 Task: Find connections with filter location El Triunfo with filter topic #automotivewith filter profile language Spanish with filter current company Ten Lifestyle Group with filter school Assam Jobs with filter industry Nursing Homes and Residential Care Facilities with filter service category Executive Coaching with filter keywords title Beautician
Action: Mouse moved to (510, 62)
Screenshot: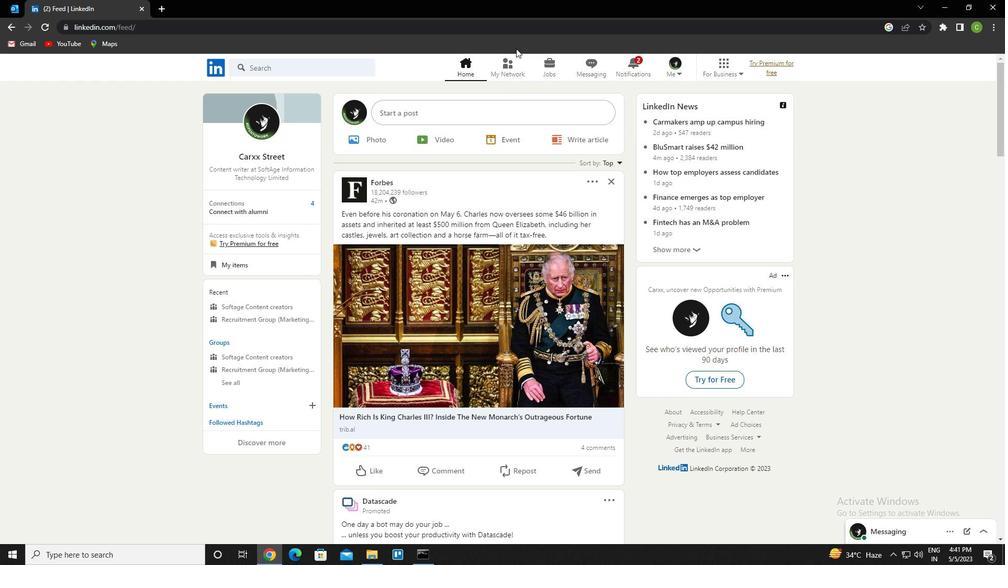 
Action: Mouse pressed left at (510, 62)
Screenshot: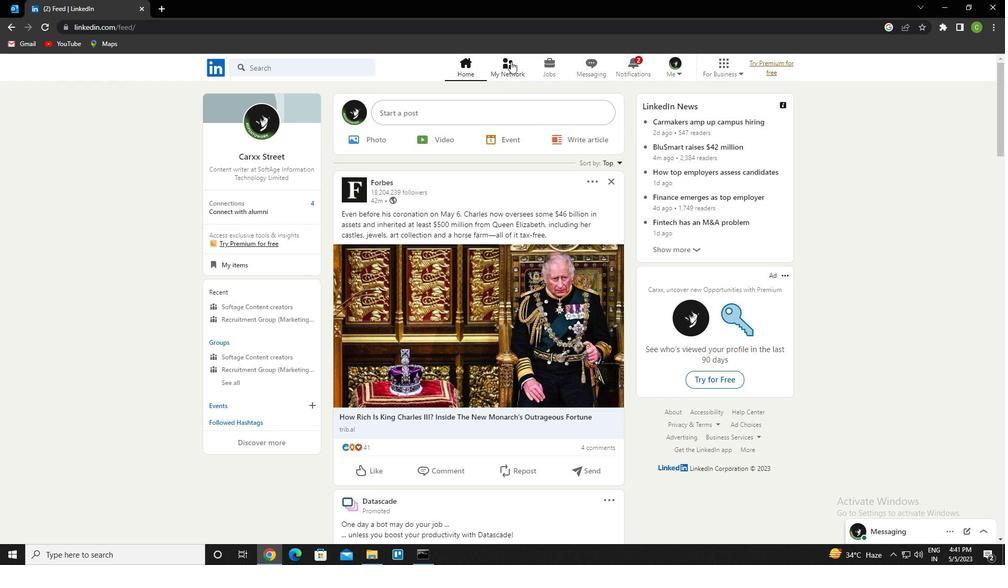 
Action: Mouse moved to (313, 122)
Screenshot: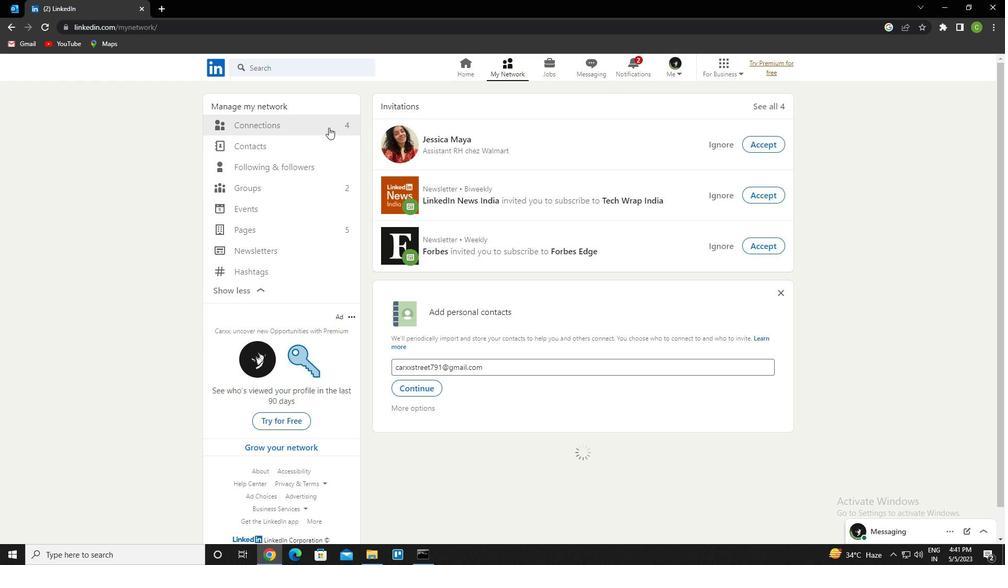 
Action: Mouse pressed left at (313, 122)
Screenshot: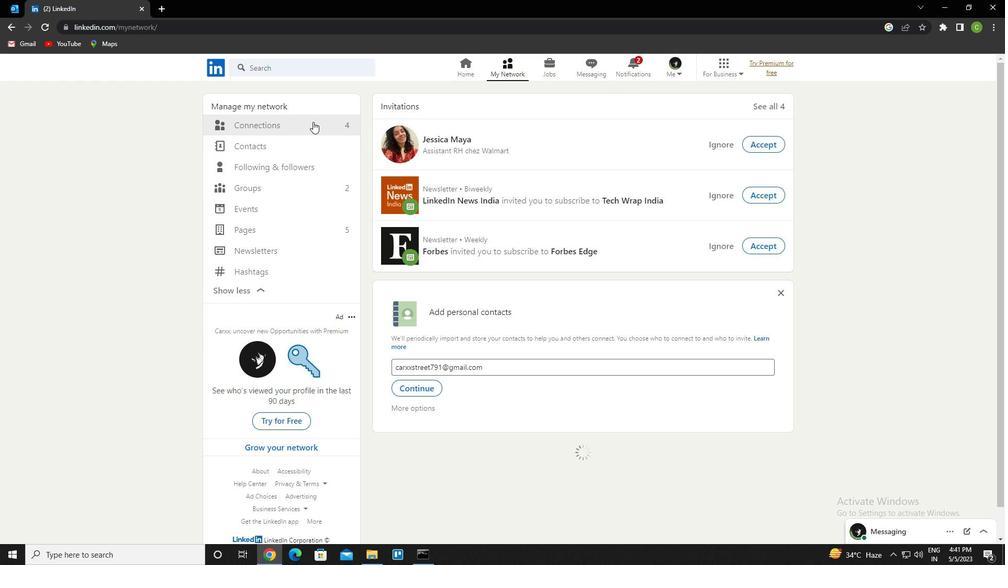 
Action: Mouse moved to (582, 126)
Screenshot: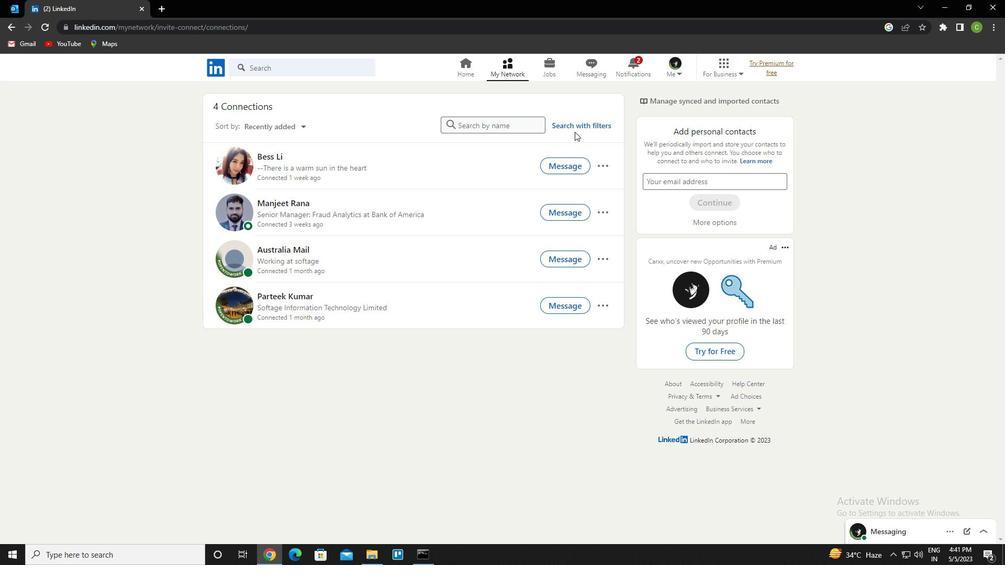 
Action: Mouse pressed left at (582, 126)
Screenshot: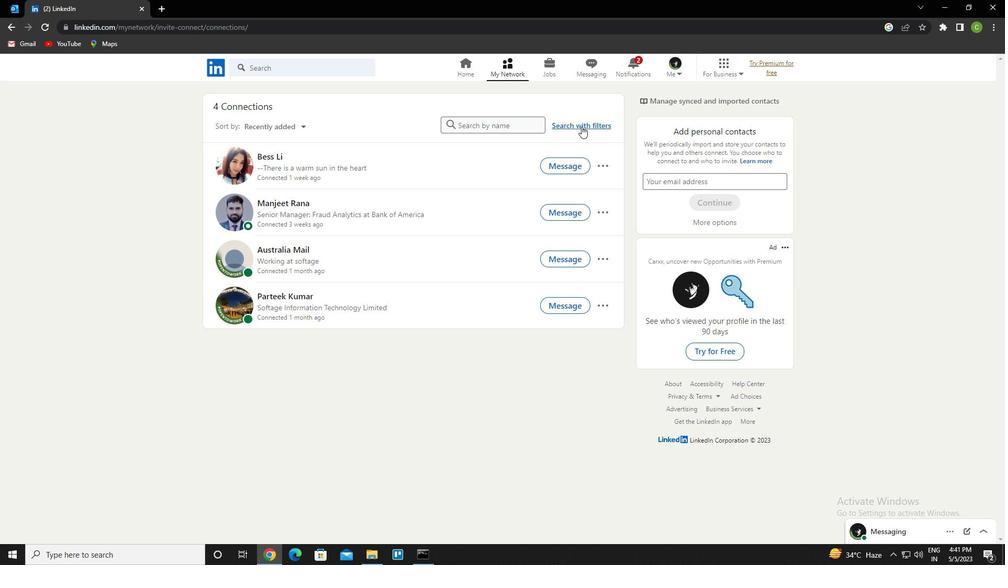 
Action: Mouse moved to (546, 94)
Screenshot: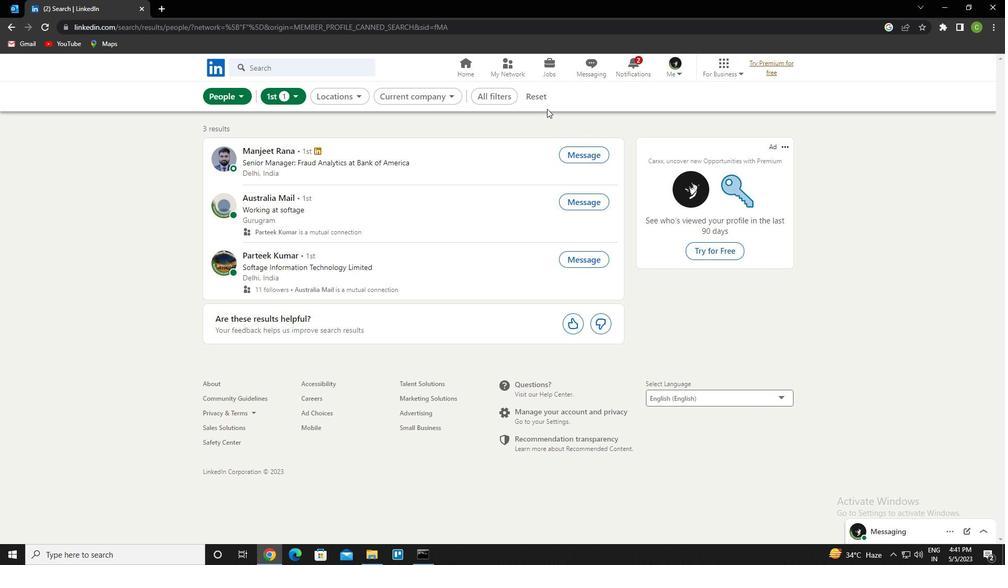 
Action: Mouse pressed left at (546, 94)
Screenshot: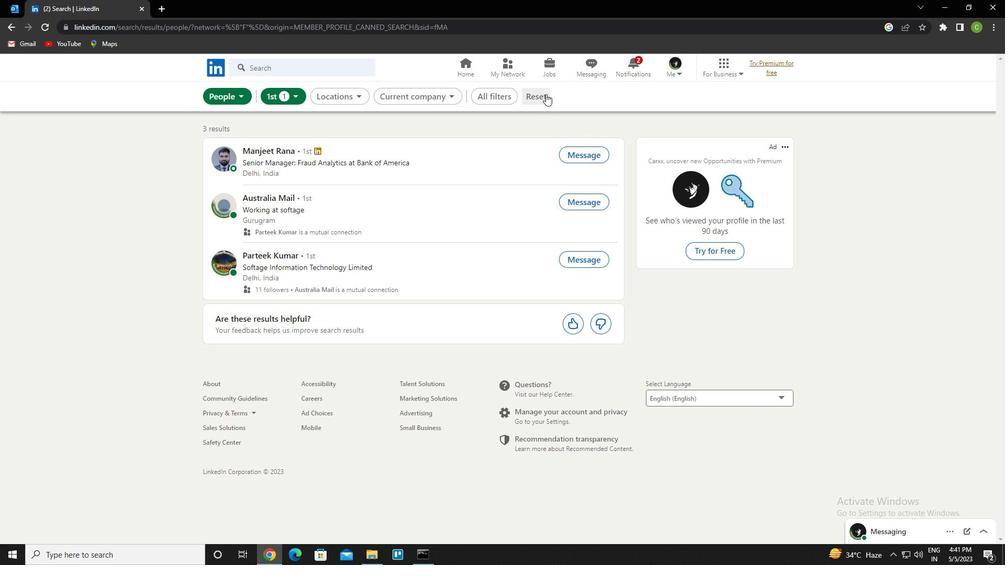 
Action: Mouse moved to (518, 99)
Screenshot: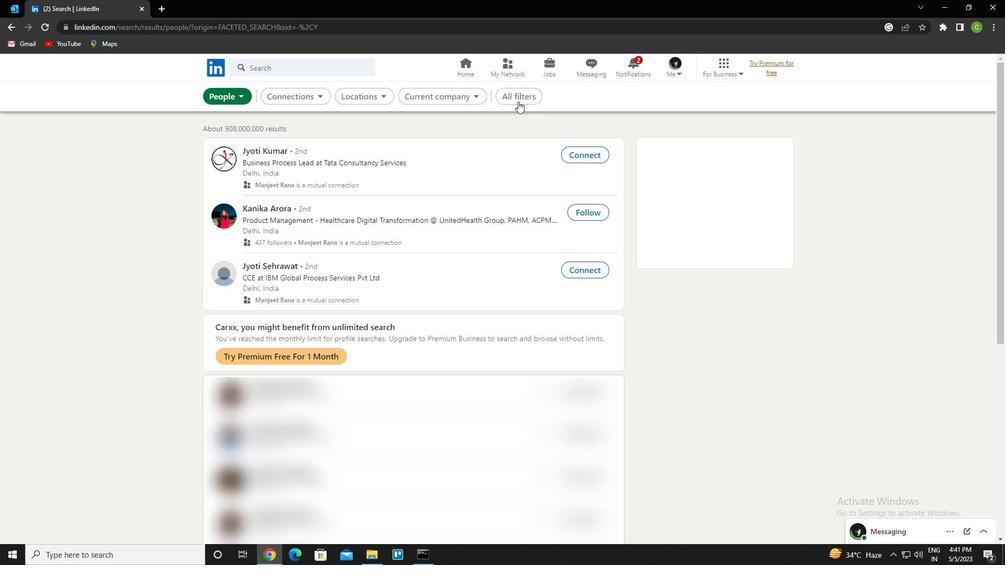 
Action: Mouse pressed left at (518, 99)
Screenshot: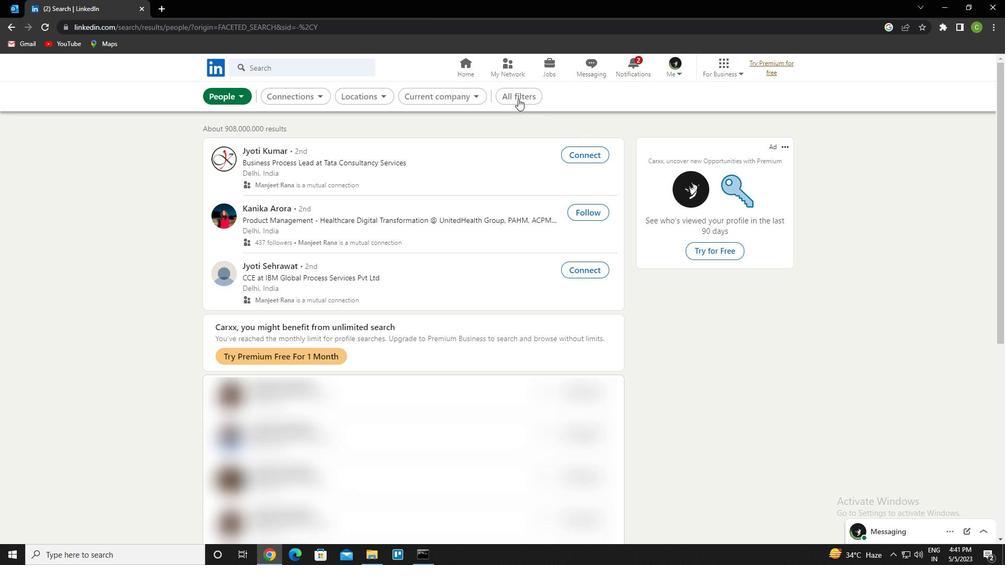 
Action: Mouse moved to (903, 305)
Screenshot: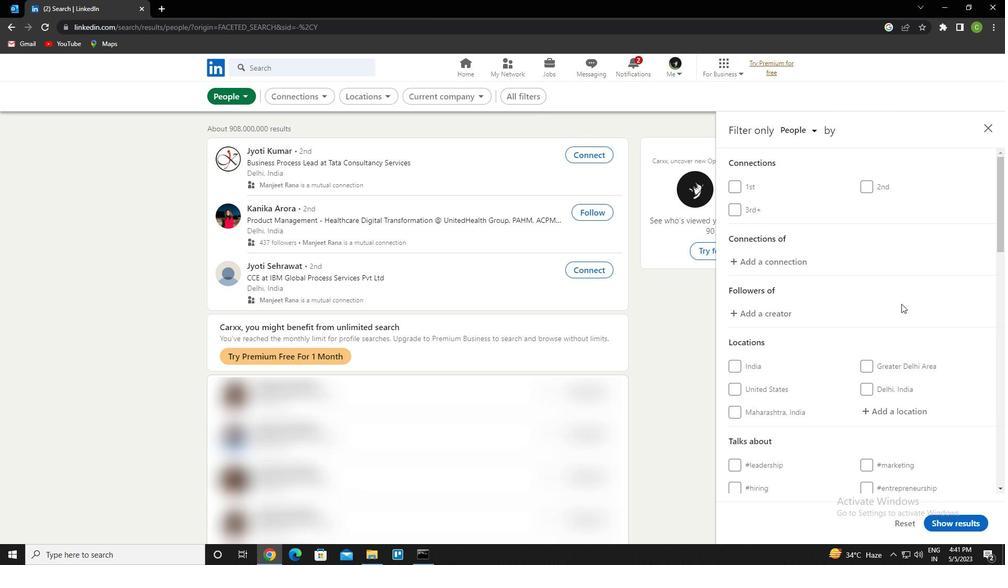 
Action: Mouse scrolled (903, 304) with delta (0, 0)
Screenshot: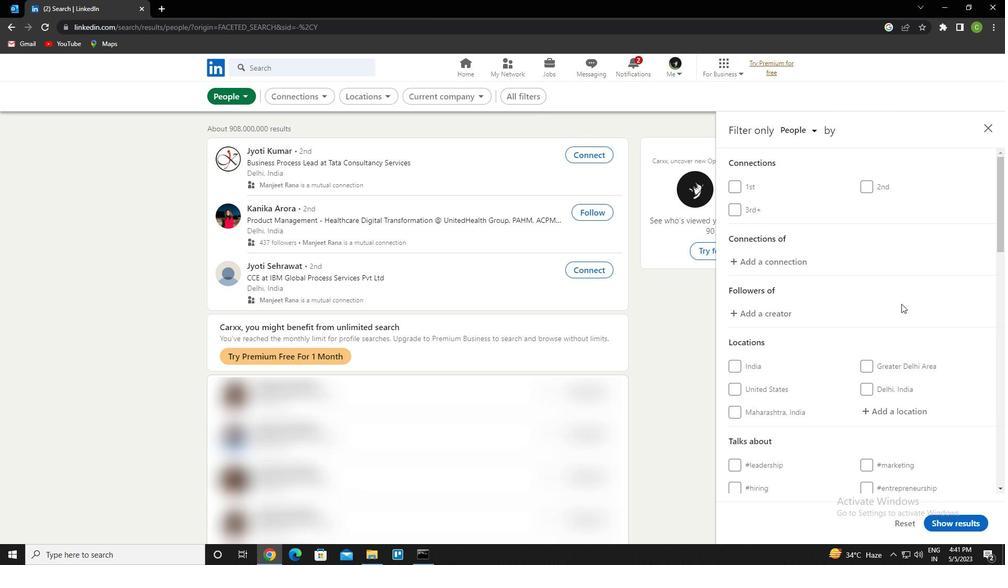 
Action: Mouse moved to (903, 305)
Screenshot: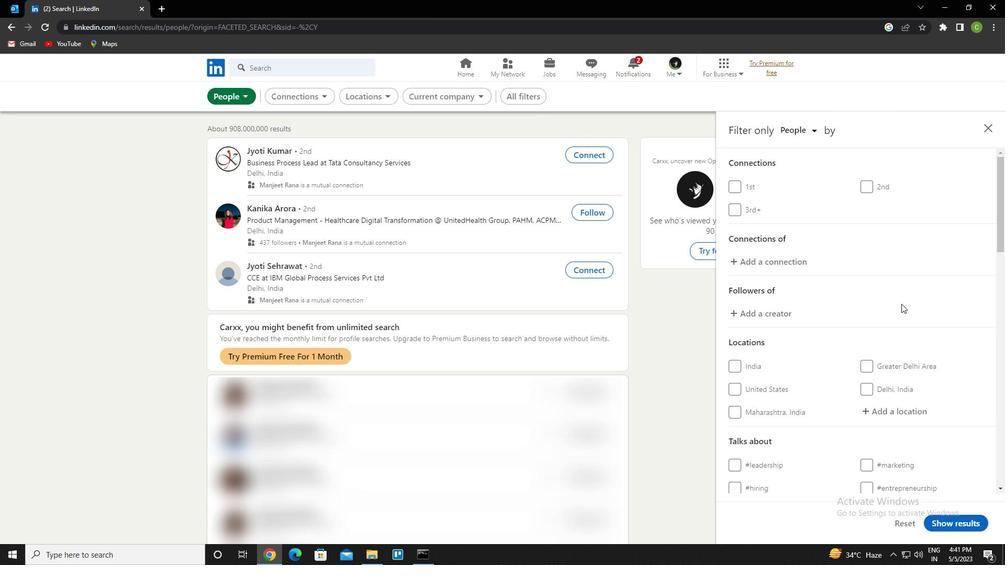 
Action: Mouse scrolled (903, 304) with delta (0, 0)
Screenshot: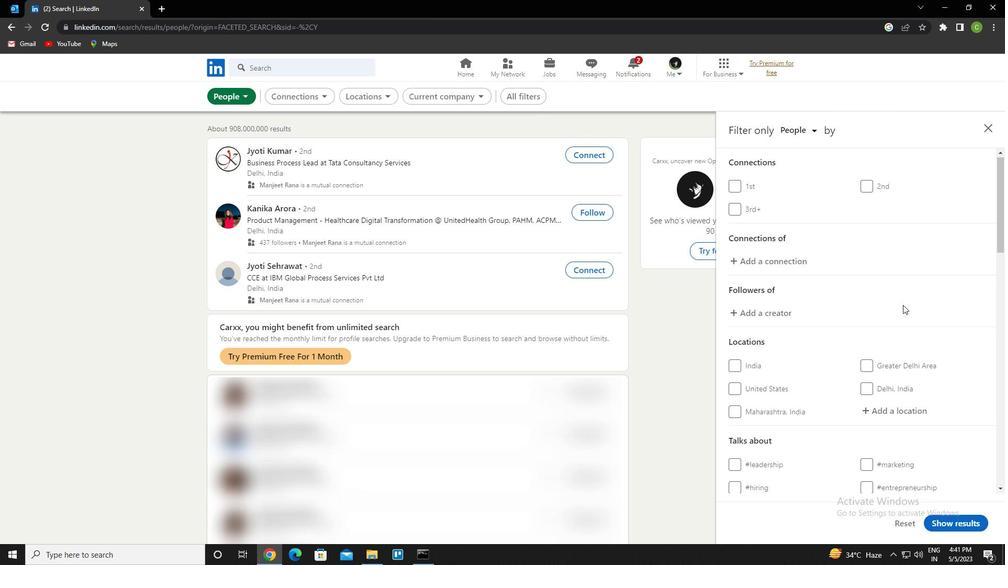 
Action: Mouse moved to (899, 305)
Screenshot: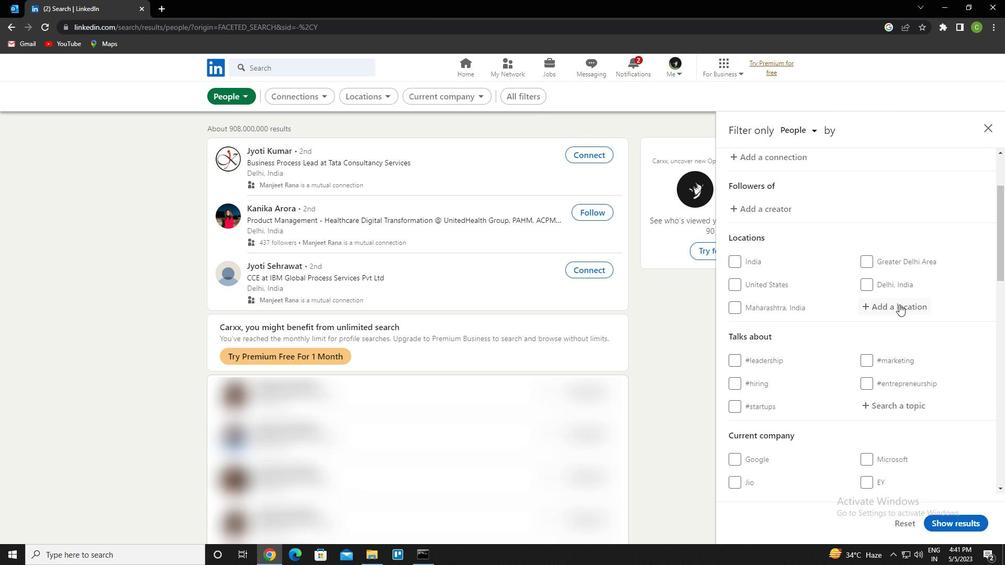 
Action: Mouse pressed left at (899, 305)
Screenshot: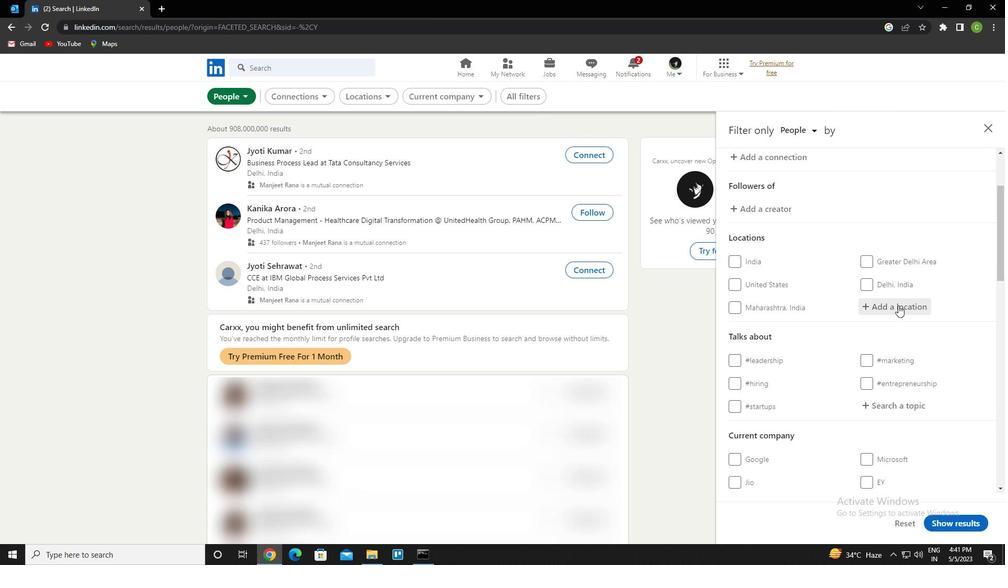 
Action: Key pressed <Key.caps_lock>e<Key.caps_lock>l<Key.space><Key.caps_lock>t<Key.caps_lock>riunfo<Key.down><Key.enter>
Screenshot: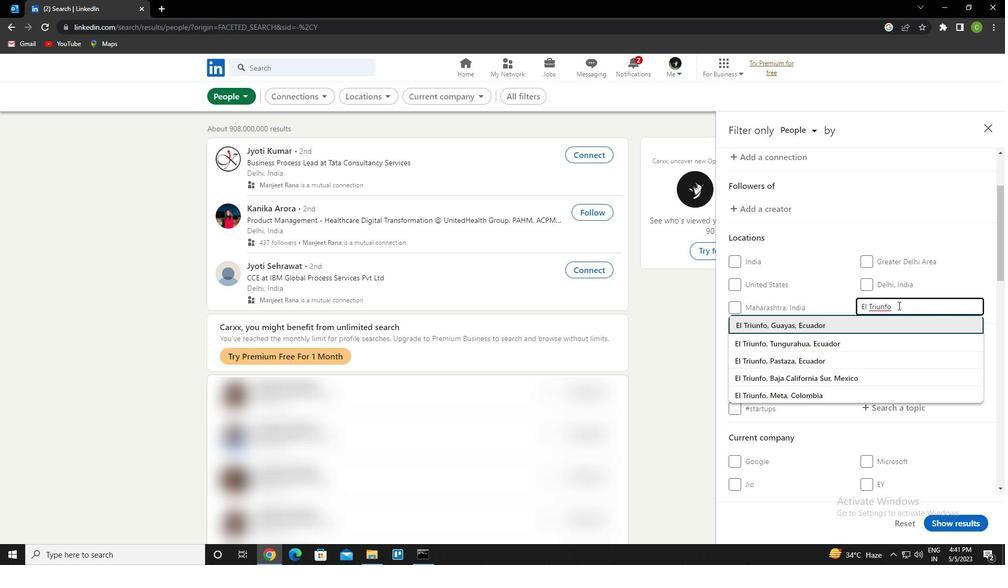 
Action: Mouse scrolled (899, 305) with delta (0, 0)
Screenshot: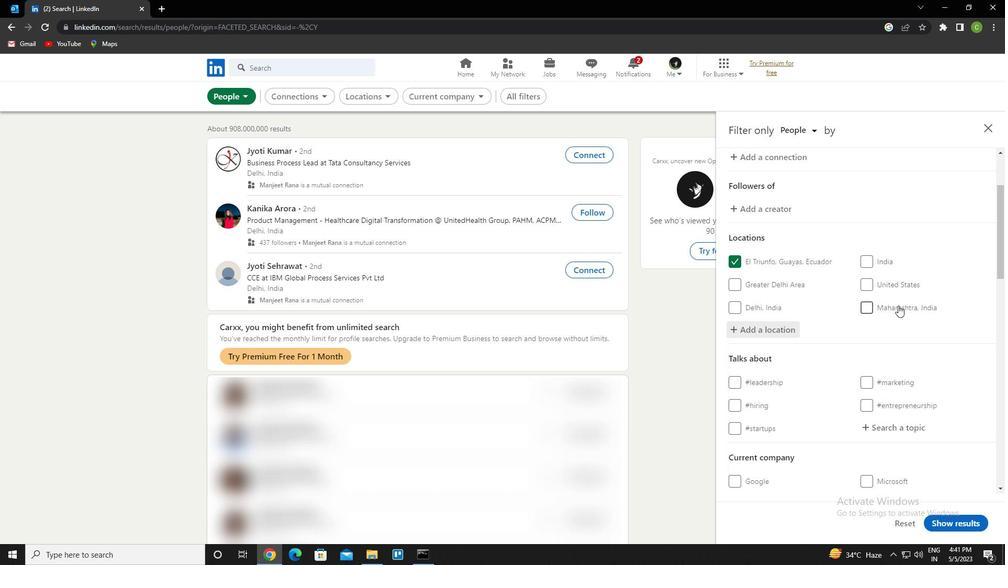 
Action: Mouse moved to (899, 373)
Screenshot: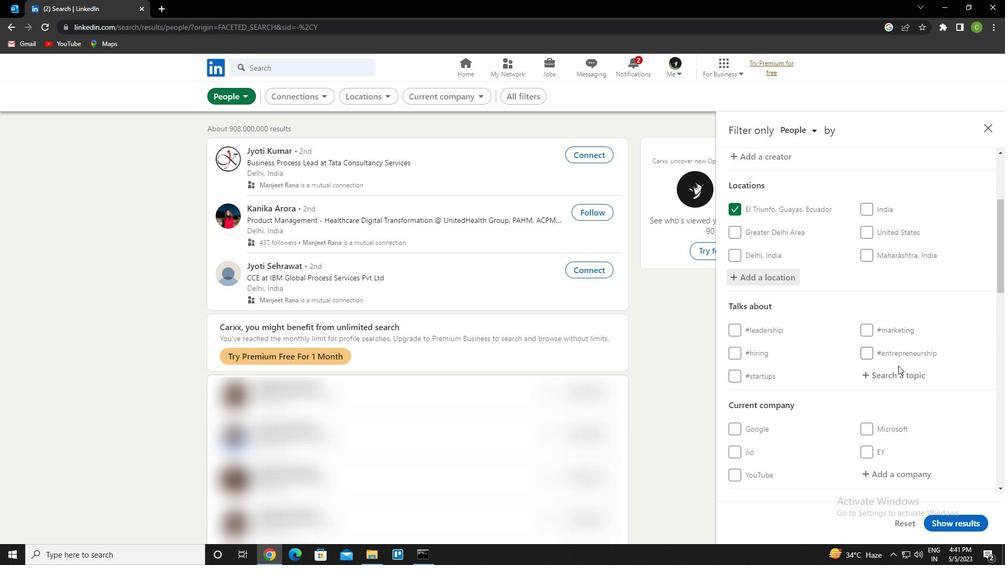
Action: Mouse pressed left at (899, 373)
Screenshot: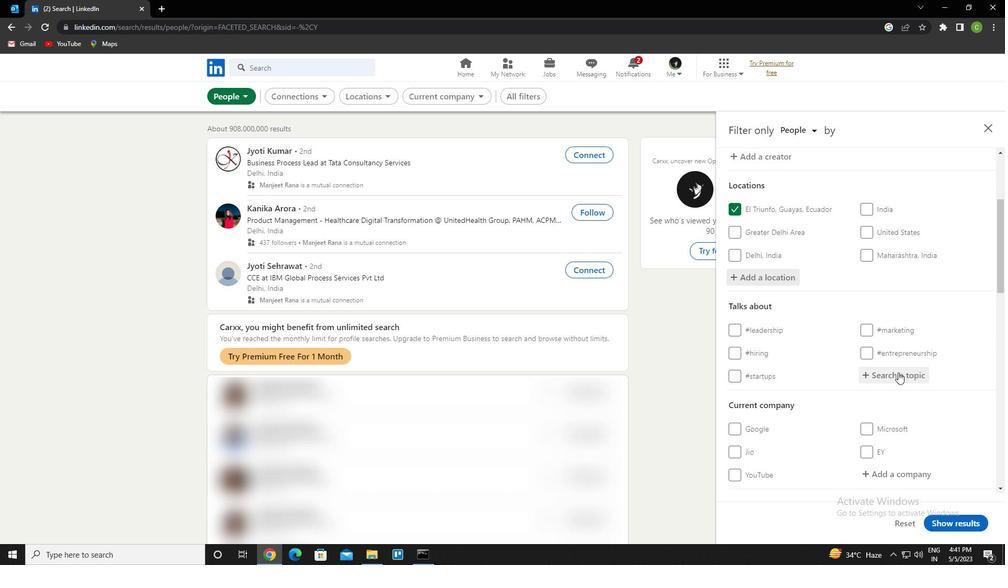 
Action: Key pressed automative<Key.down><Key.enter>
Screenshot: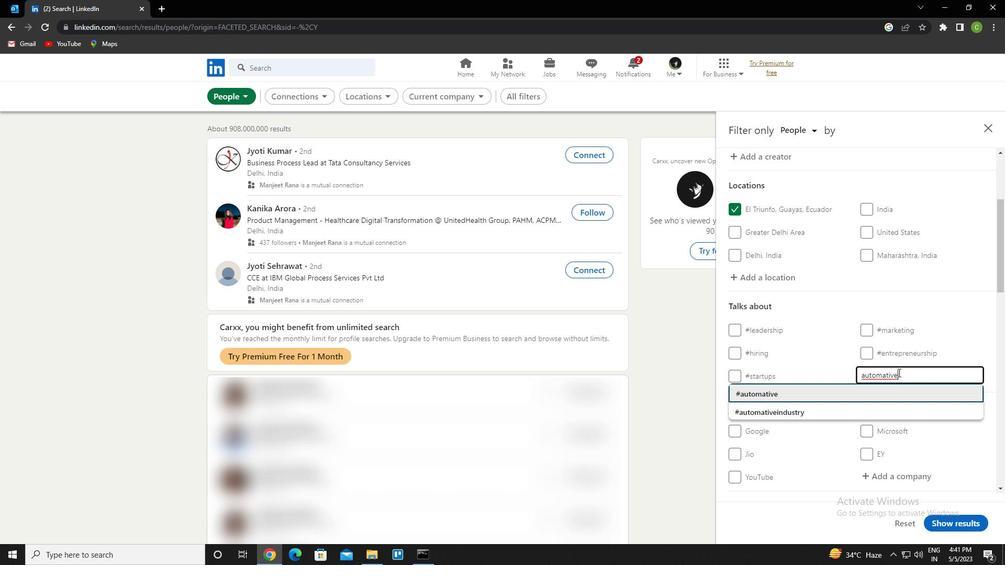 
Action: Mouse scrolled (899, 372) with delta (0, 0)
Screenshot: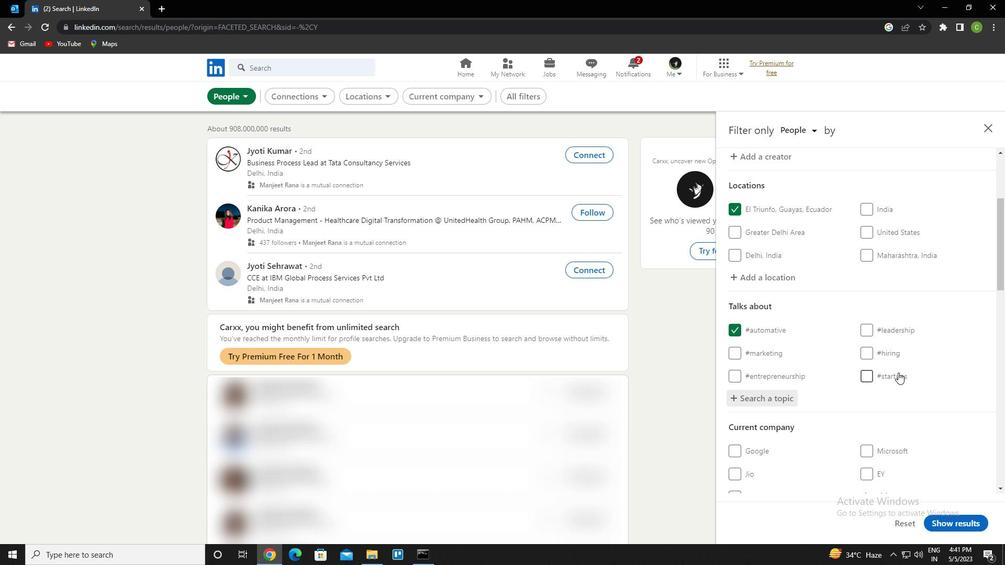 
Action: Mouse scrolled (899, 372) with delta (0, 0)
Screenshot: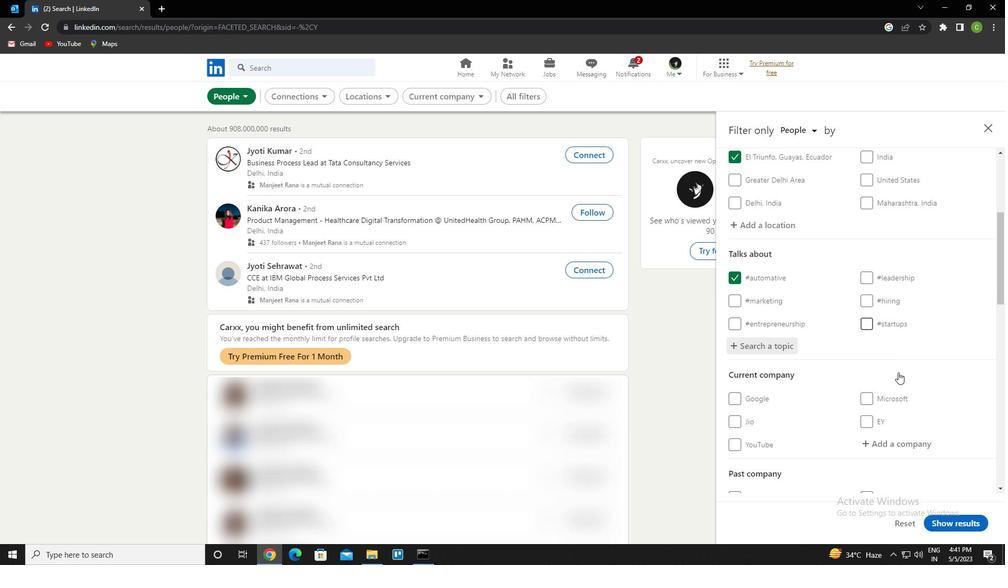 
Action: Mouse scrolled (899, 372) with delta (0, 0)
Screenshot: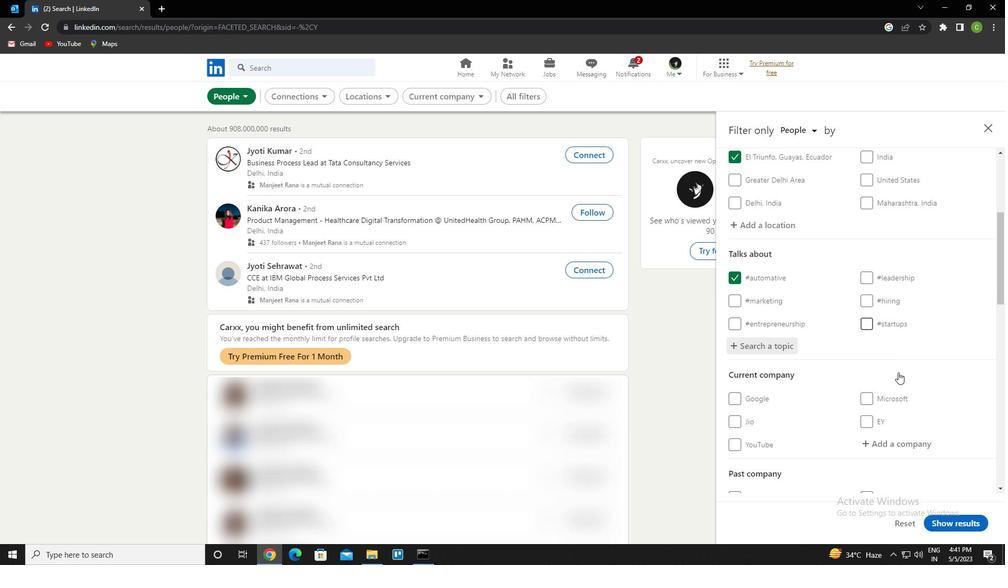 
Action: Mouse scrolled (899, 372) with delta (0, 0)
Screenshot: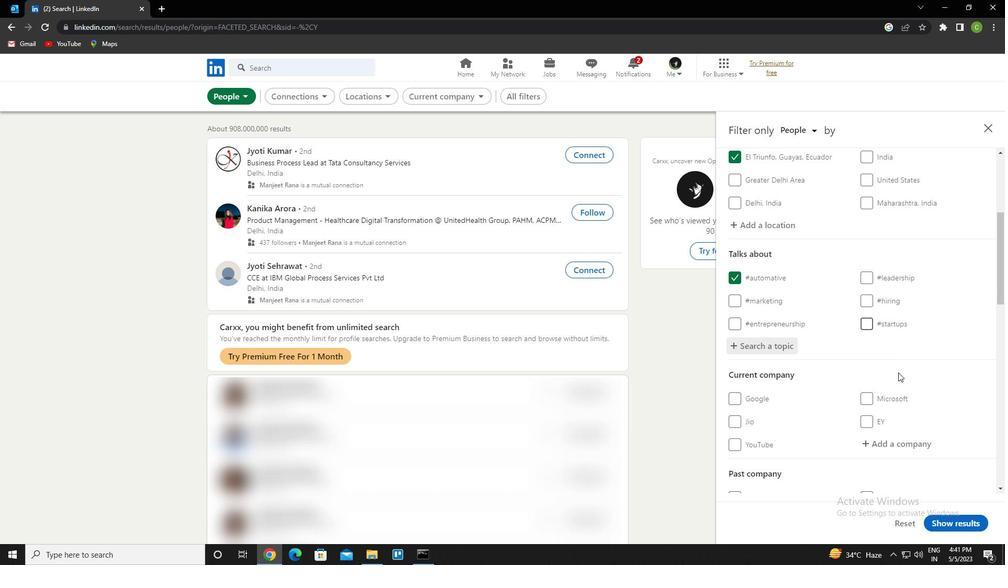 
Action: Mouse scrolled (899, 372) with delta (0, 0)
Screenshot: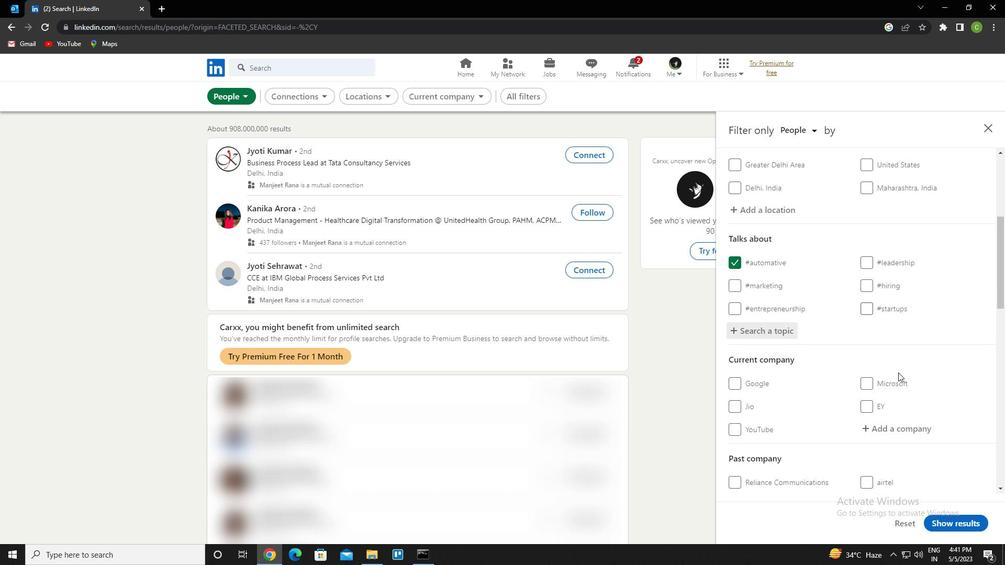 
Action: Mouse scrolled (899, 372) with delta (0, 0)
Screenshot: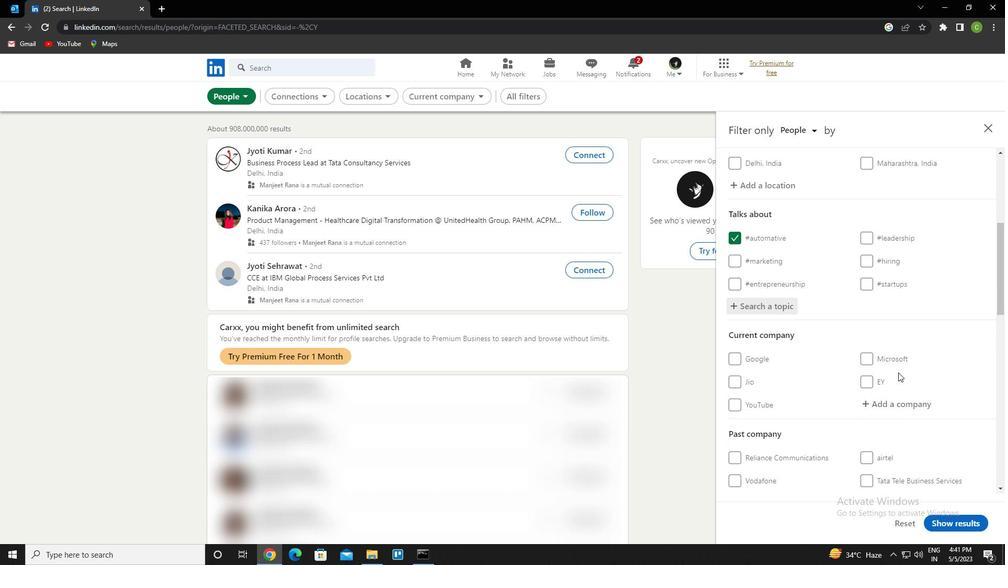 
Action: Mouse moved to (888, 377)
Screenshot: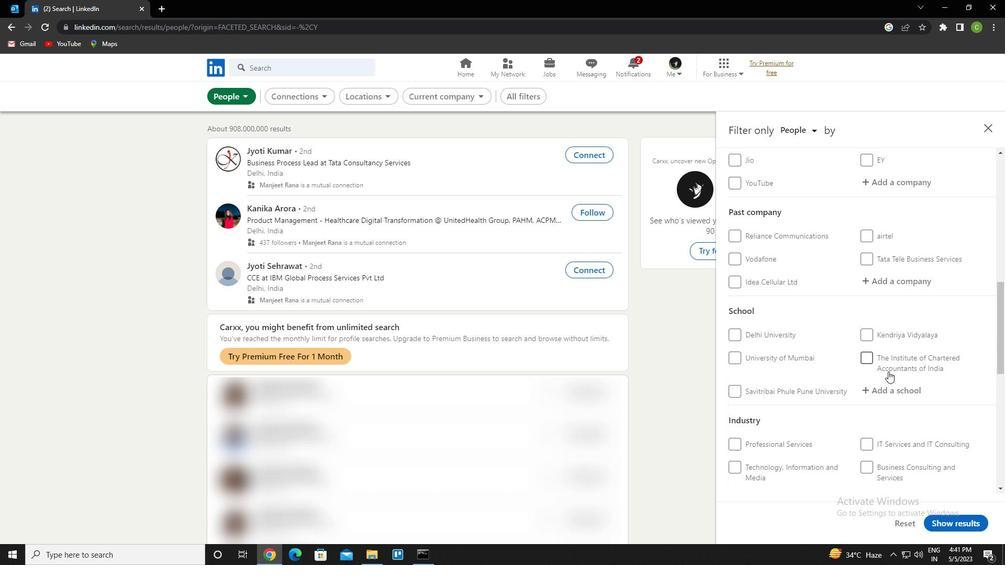 
Action: Mouse scrolled (888, 376) with delta (0, 0)
Screenshot: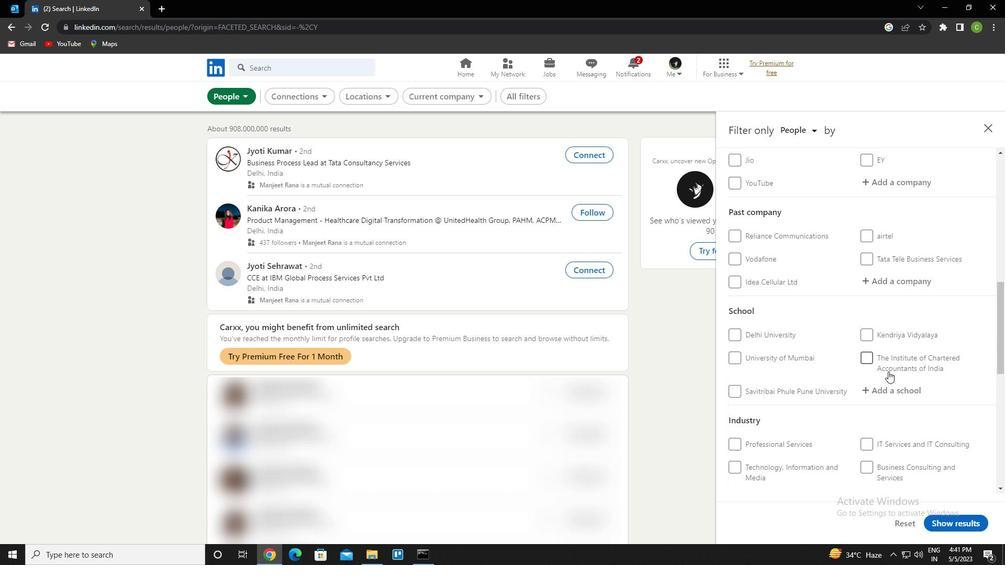 
Action: Mouse scrolled (888, 376) with delta (0, 0)
Screenshot: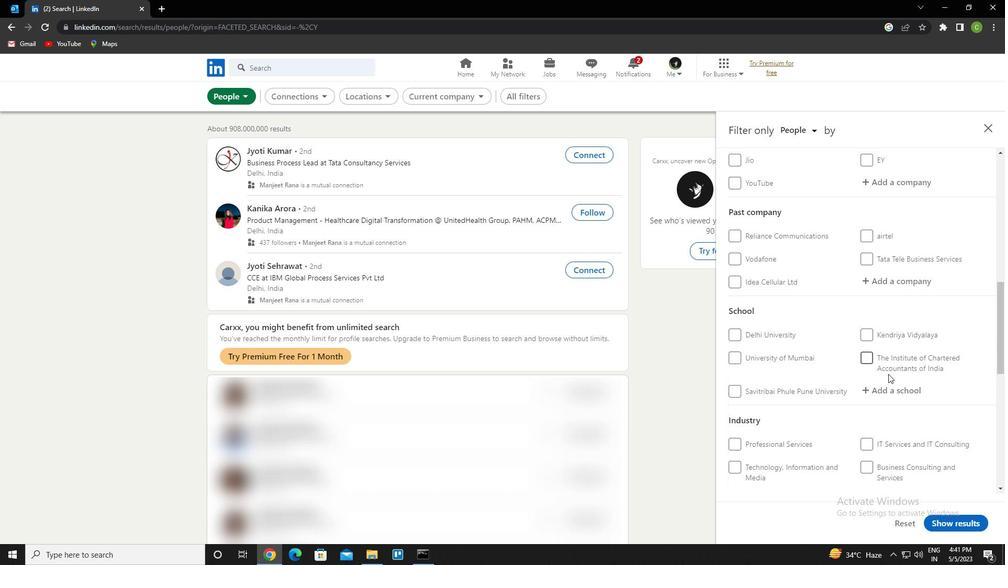 
Action: Mouse scrolled (888, 376) with delta (0, 0)
Screenshot: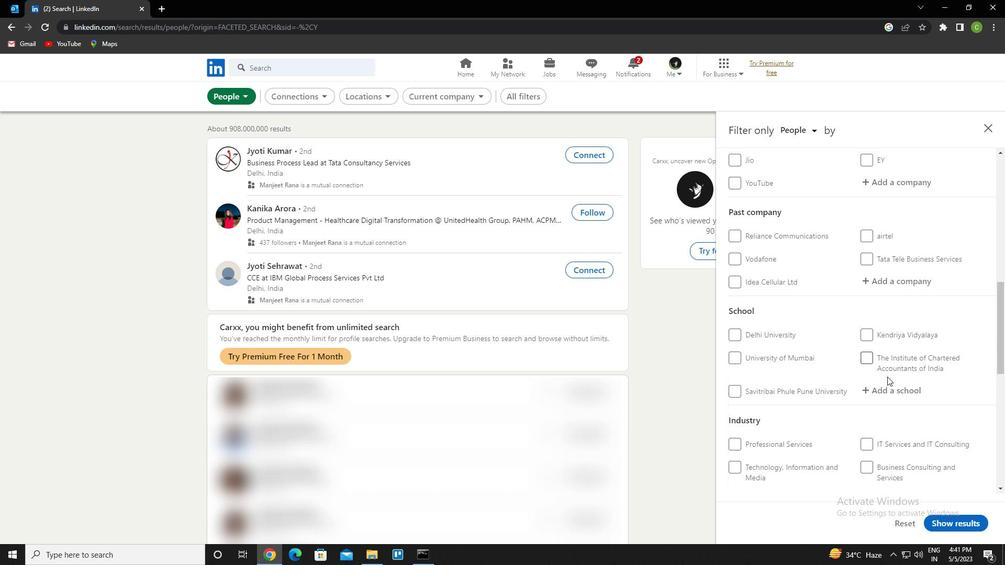 
Action: Mouse scrolled (888, 376) with delta (0, 0)
Screenshot: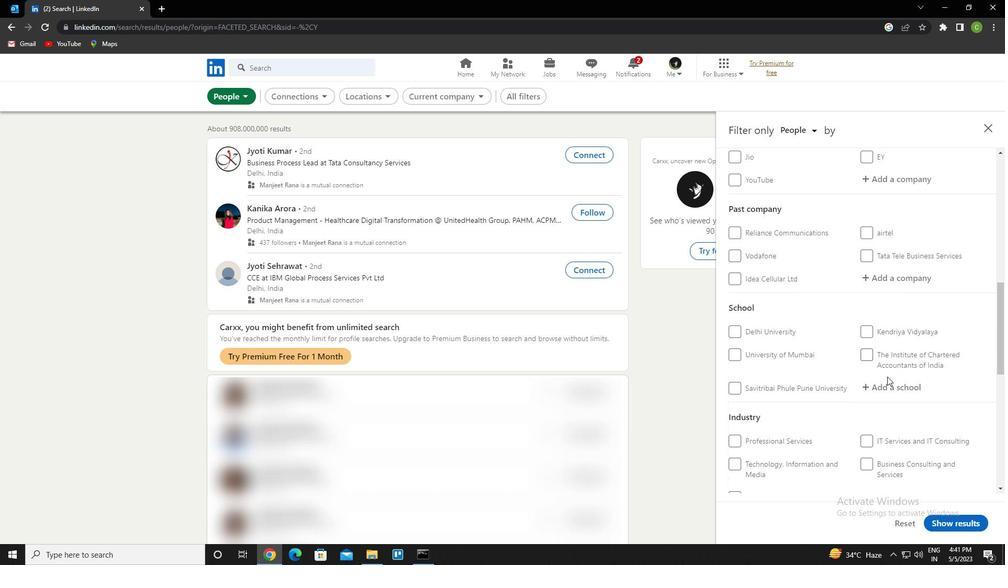 
Action: Mouse moved to (738, 370)
Screenshot: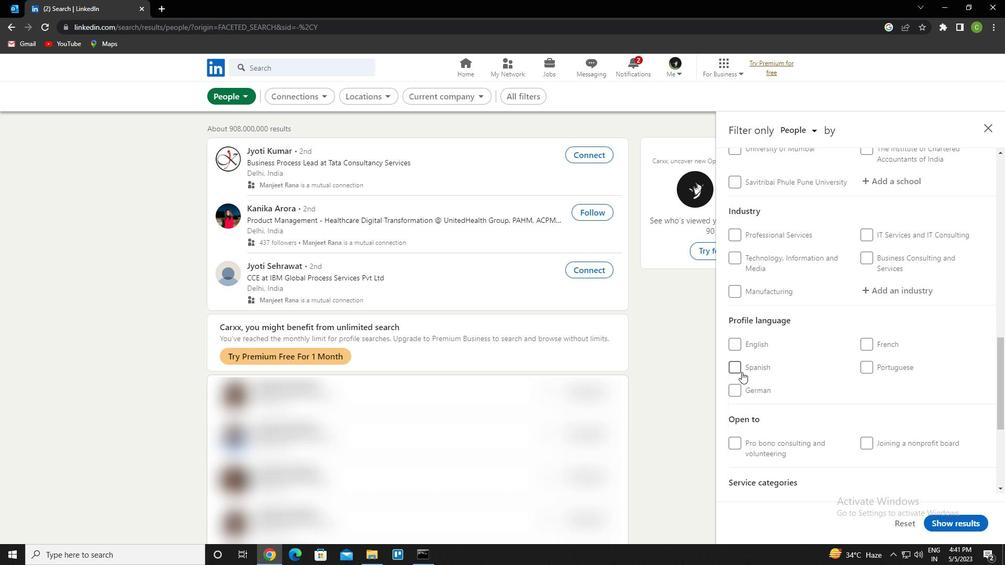 
Action: Mouse pressed left at (738, 370)
Screenshot: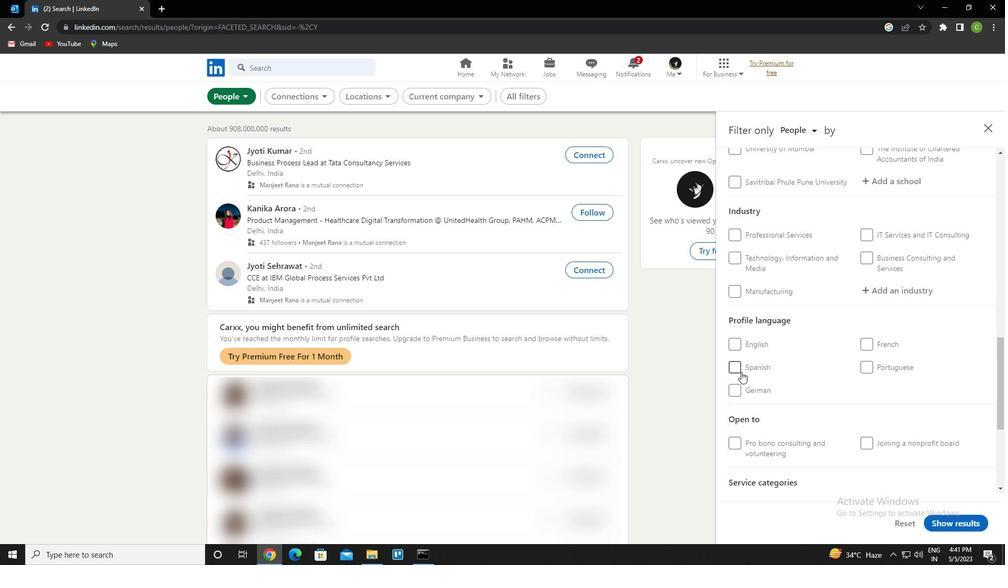 
Action: Mouse moved to (814, 356)
Screenshot: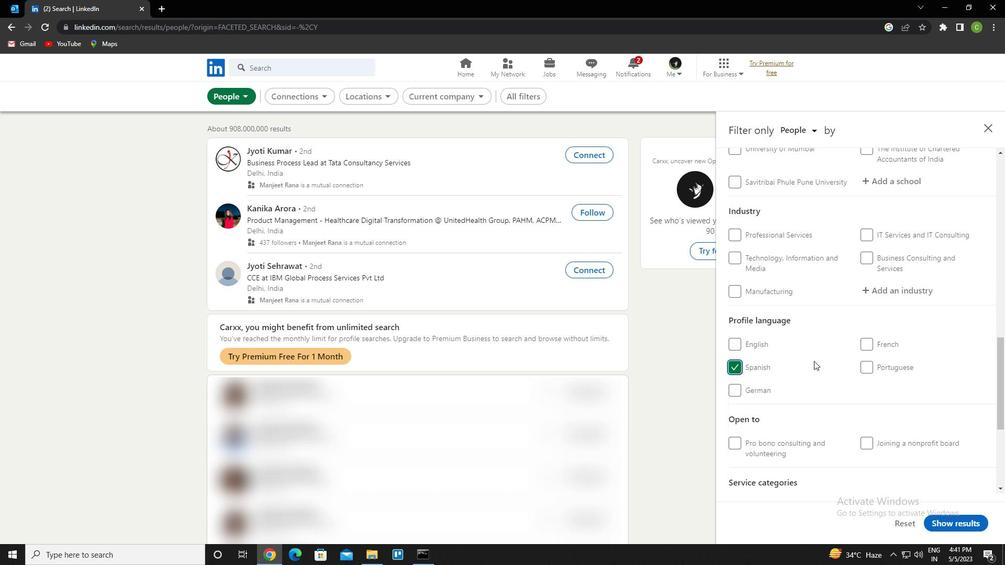 
Action: Mouse scrolled (814, 357) with delta (0, 0)
Screenshot: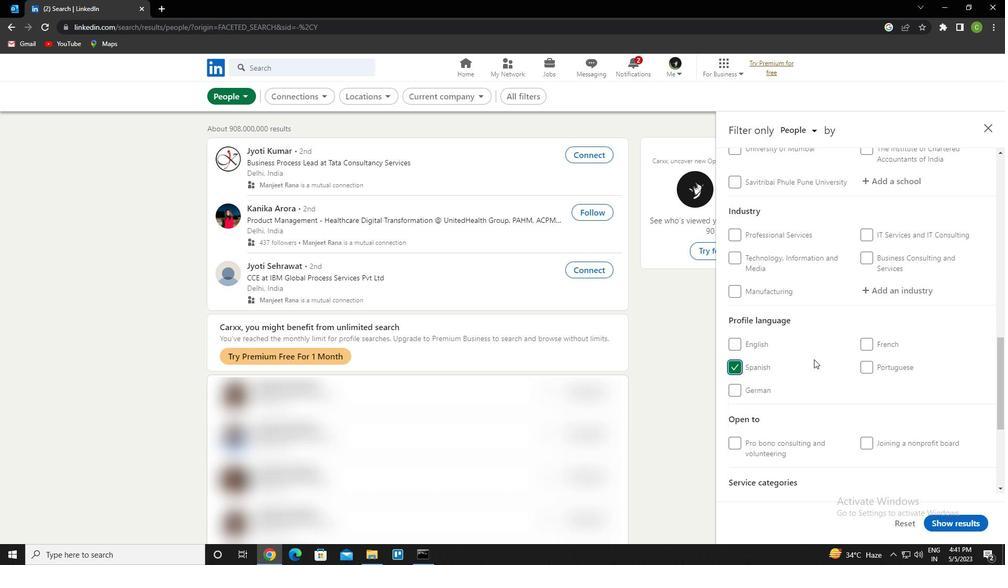 
Action: Mouse scrolled (814, 357) with delta (0, 0)
Screenshot: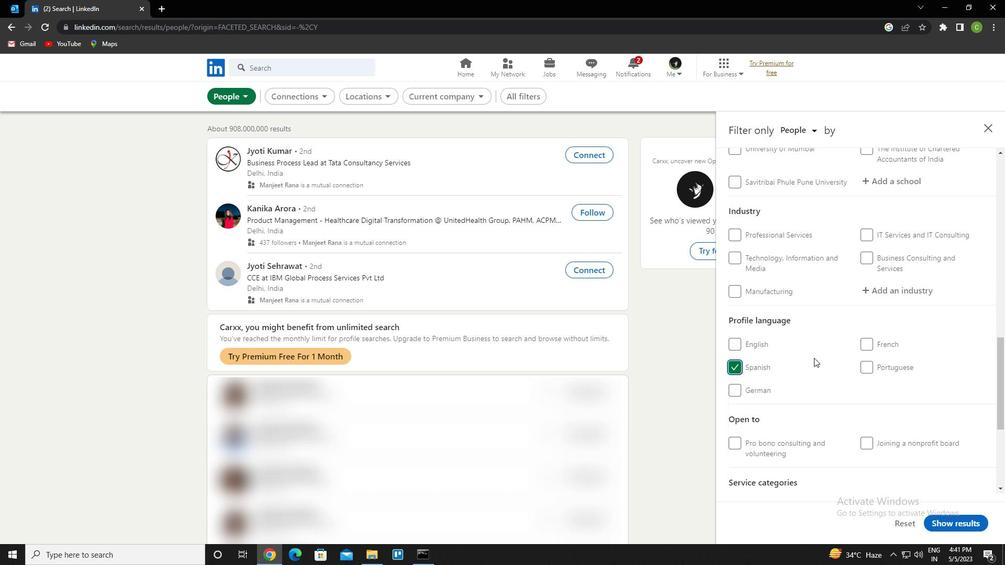 
Action: Mouse scrolled (814, 357) with delta (0, 0)
Screenshot: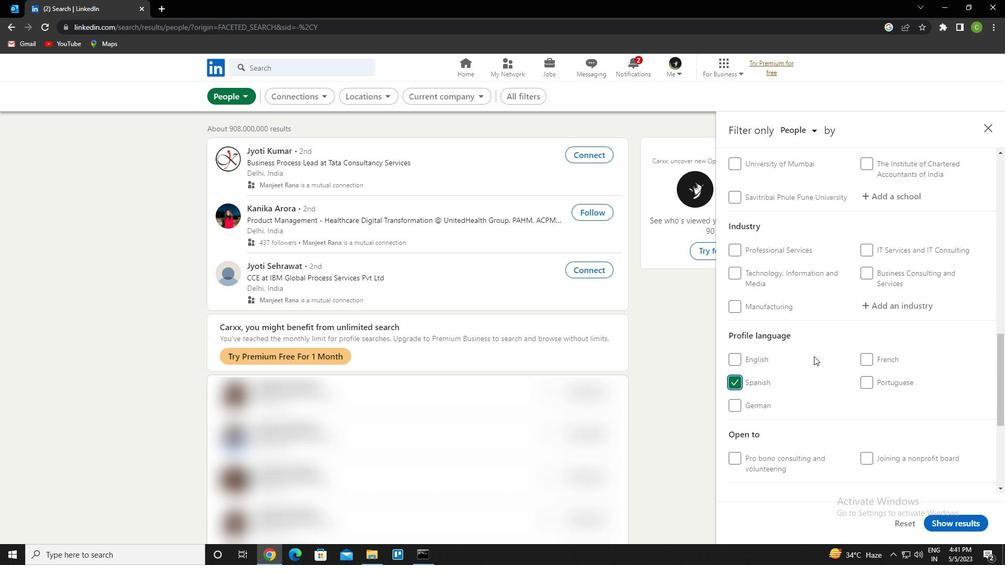 
Action: Mouse scrolled (814, 357) with delta (0, 0)
Screenshot: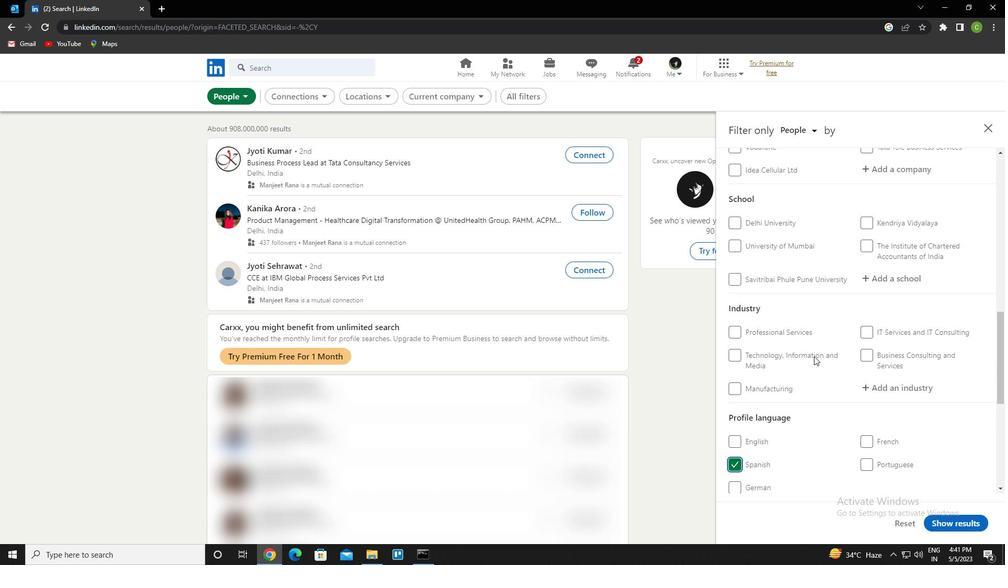 
Action: Mouse scrolled (814, 357) with delta (0, 0)
Screenshot: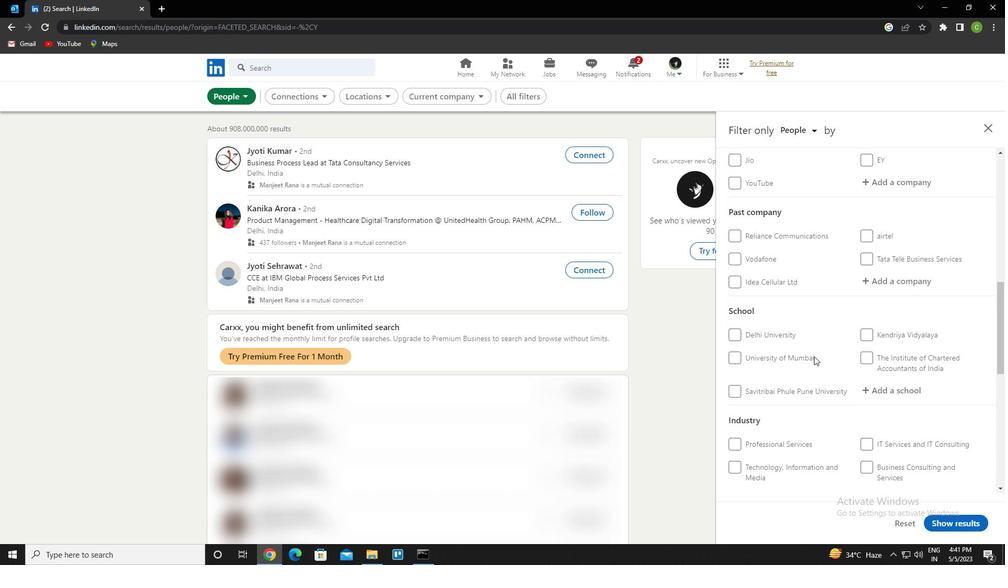 
Action: Mouse scrolled (814, 357) with delta (0, 0)
Screenshot: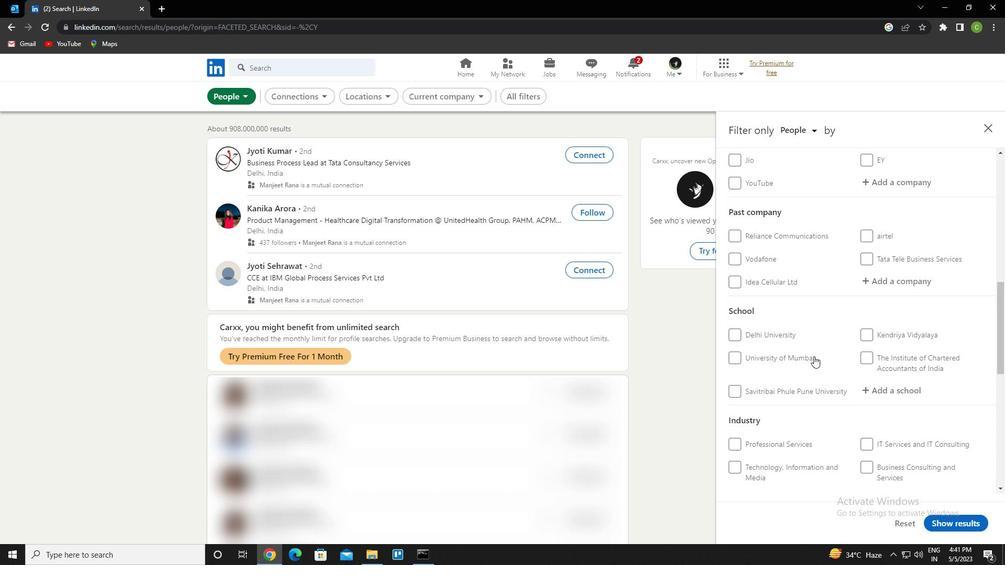 
Action: Mouse scrolled (814, 357) with delta (0, 0)
Screenshot: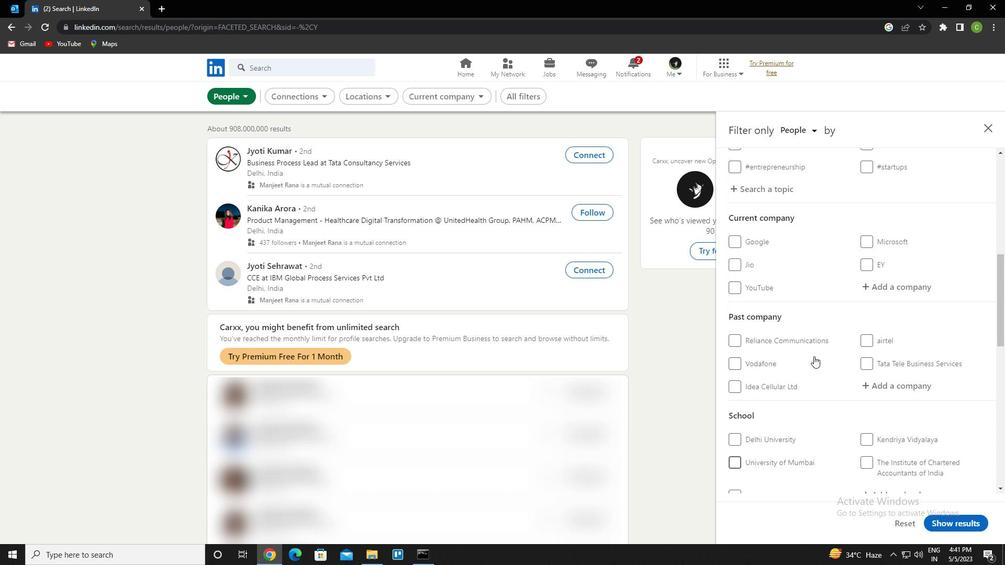 
Action: Mouse scrolled (814, 357) with delta (0, 0)
Screenshot: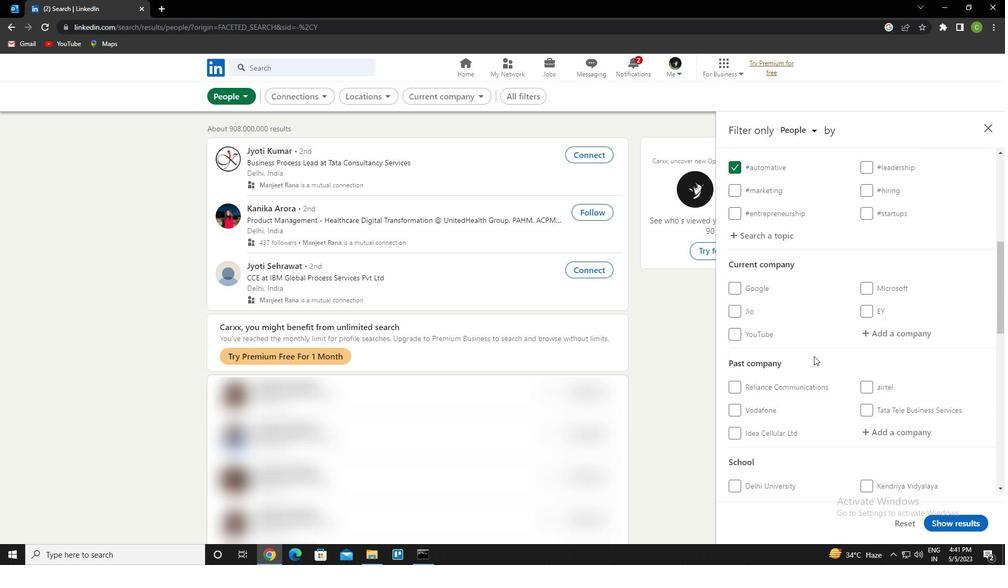 
Action: Mouse moved to (889, 387)
Screenshot: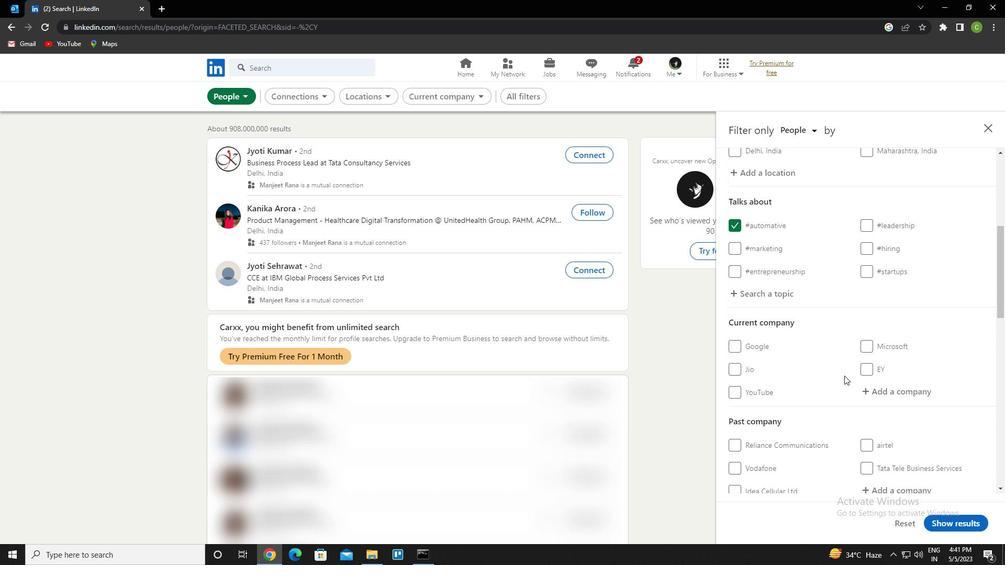 
Action: Mouse pressed left at (889, 387)
Screenshot: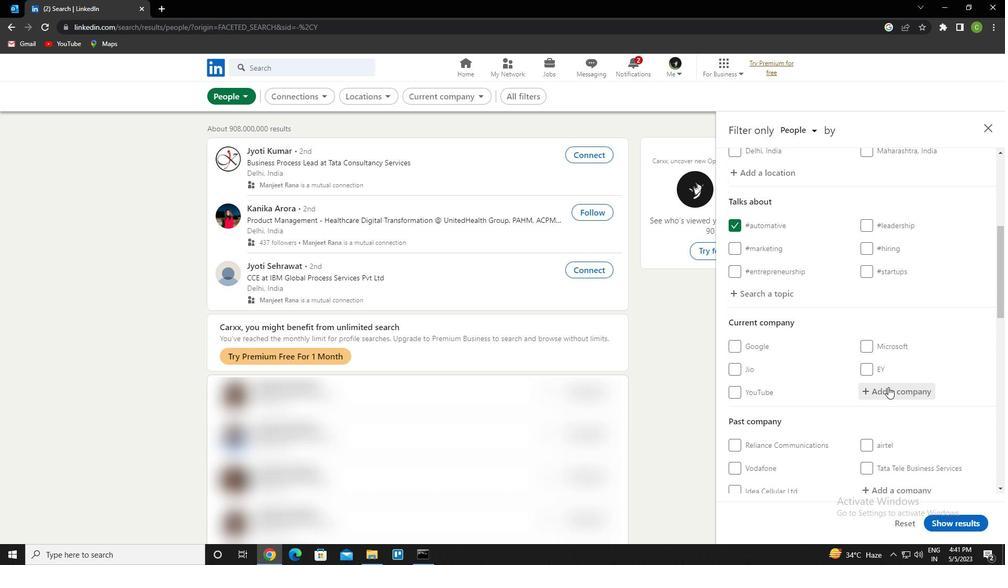 
Action: Key pressed <Key.caps_lock>t<Key.caps_lock>en<Key.space><Key.caps_lock>l<Key.caps_lock>ifestyle<Key.space>group<Key.down><Key.enter>
Screenshot: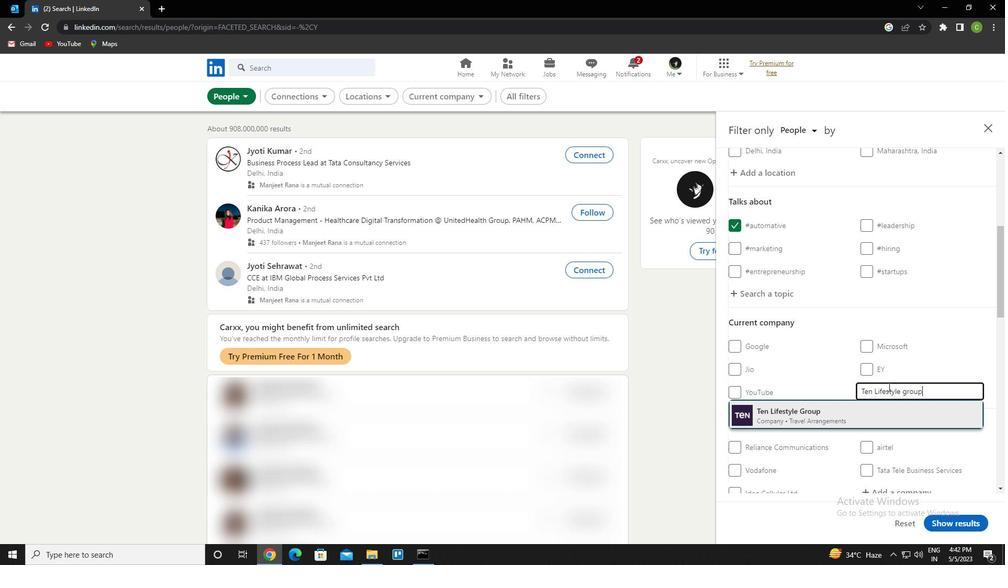
Action: Mouse moved to (902, 375)
Screenshot: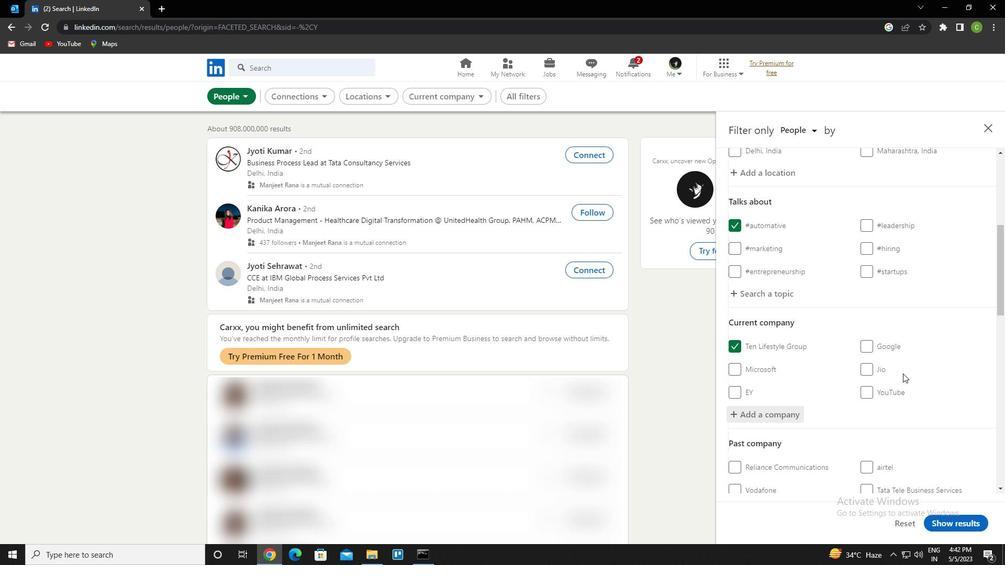 
Action: Mouse scrolled (902, 375) with delta (0, 0)
Screenshot: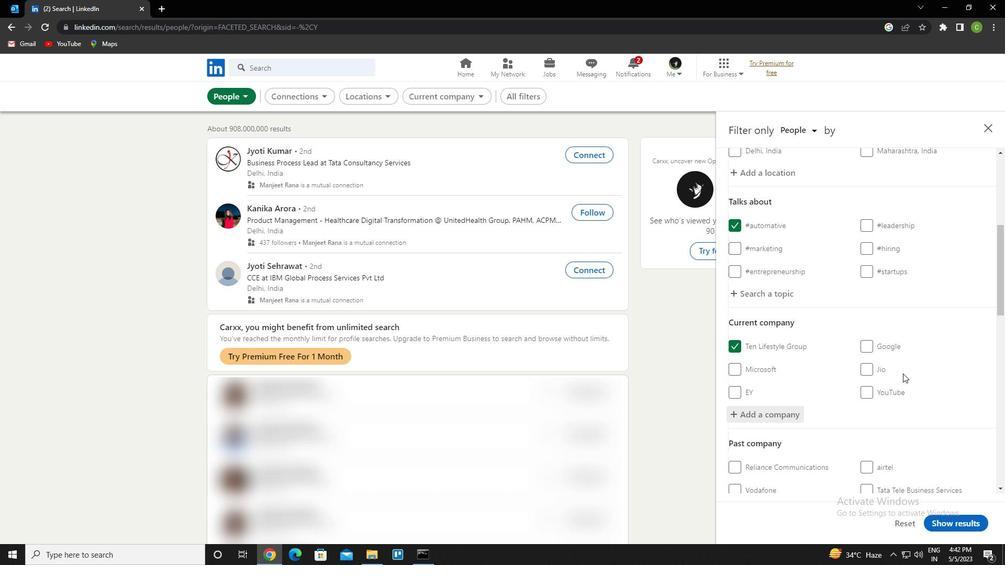 
Action: Mouse moved to (902, 376)
Screenshot: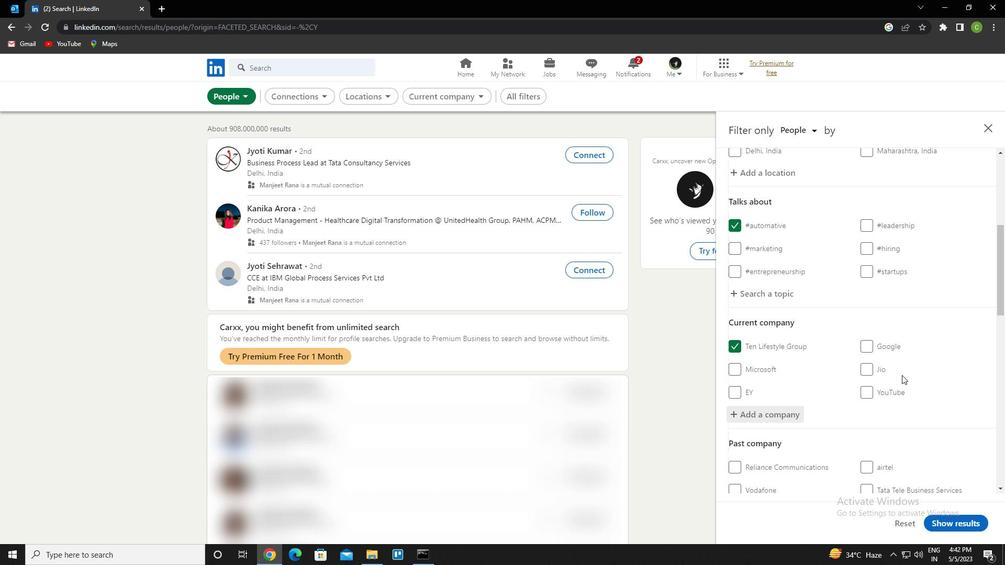 
Action: Mouse scrolled (902, 375) with delta (0, 0)
Screenshot: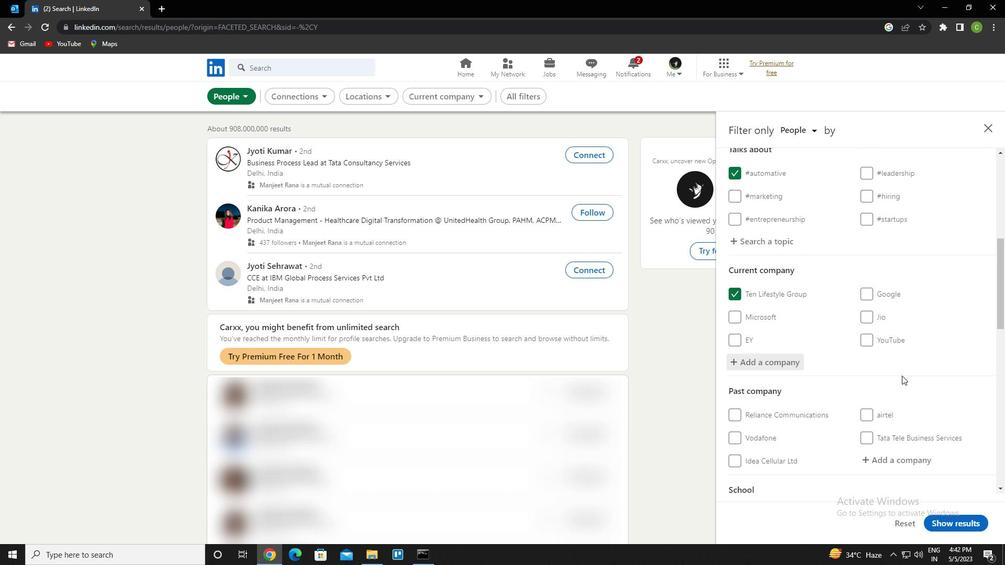 
Action: Mouse scrolled (902, 375) with delta (0, 0)
Screenshot: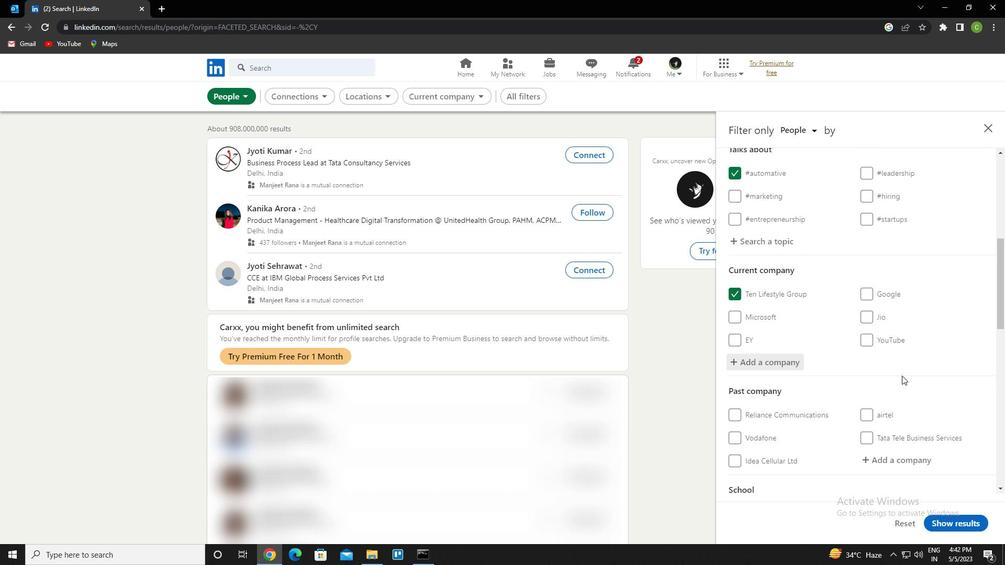 
Action: Mouse scrolled (902, 375) with delta (0, 0)
Screenshot: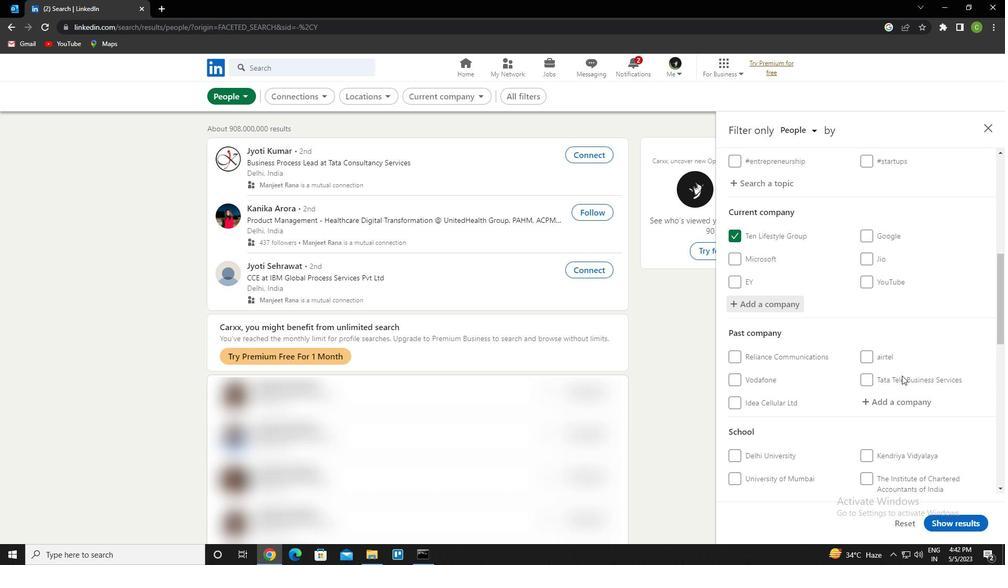 
Action: Mouse scrolled (902, 375) with delta (0, 0)
Screenshot: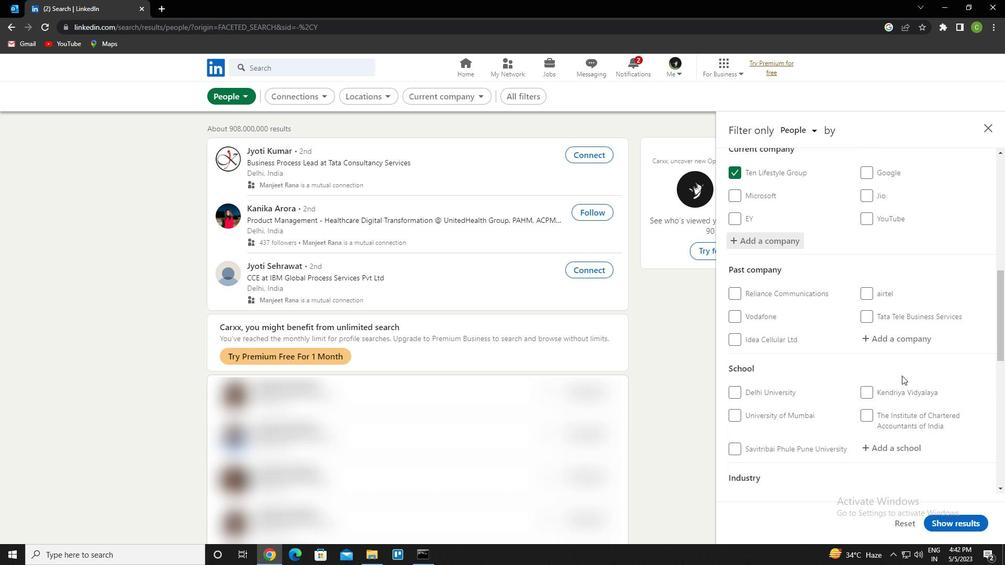 
Action: Mouse moved to (904, 360)
Screenshot: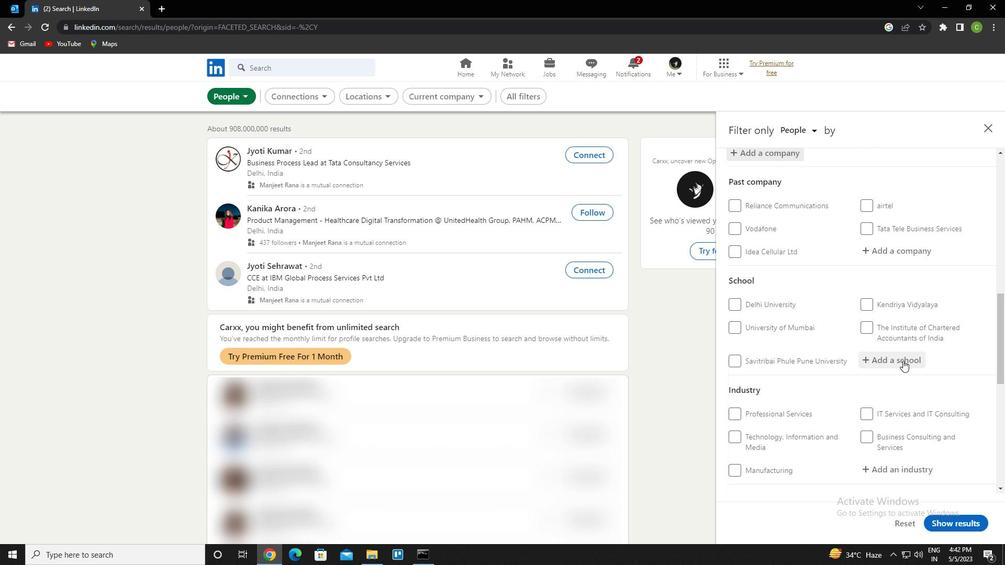 
Action: Mouse pressed left at (904, 360)
Screenshot: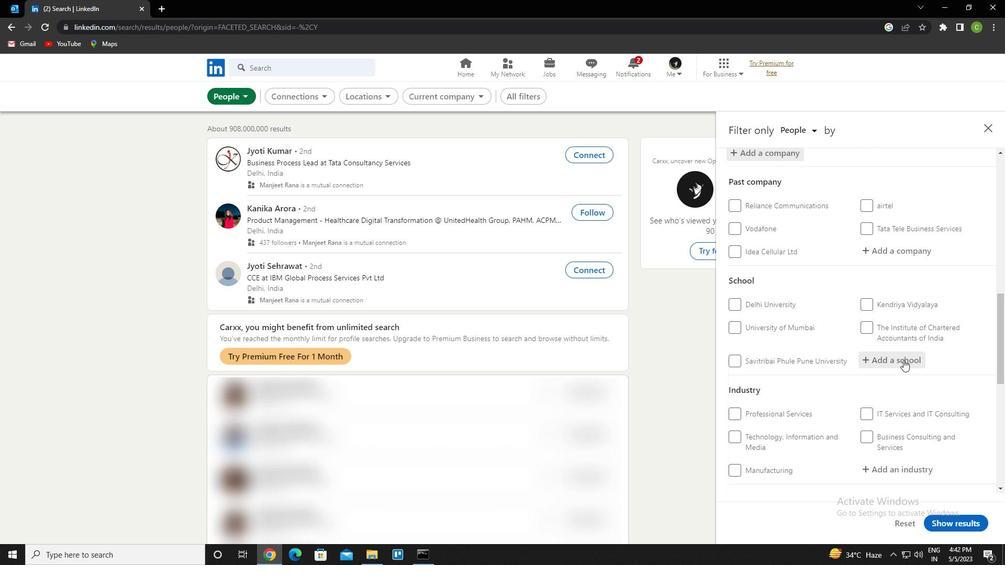 
Action: Key pressed <Key.caps_lock>a<Key.caps_lock>ssam<Key.space>jobs<Key.down><Key.enter>
Screenshot: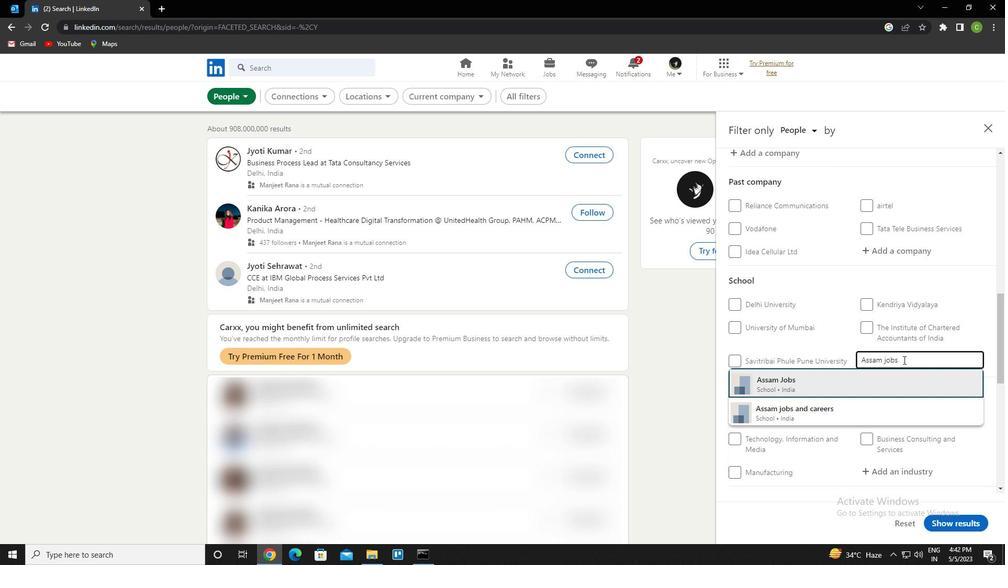 
Action: Mouse scrolled (904, 359) with delta (0, 0)
Screenshot: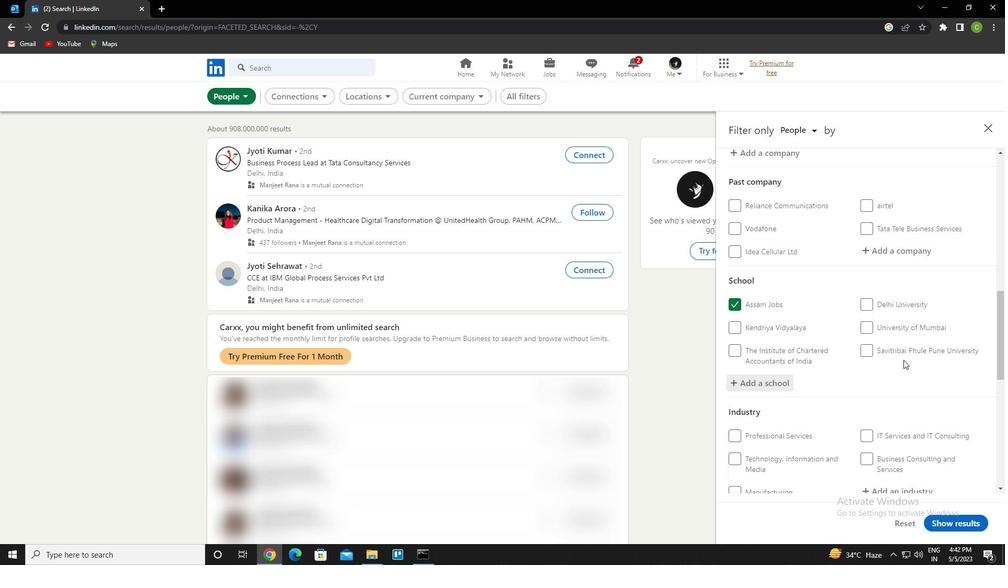 
Action: Mouse scrolled (904, 359) with delta (0, 0)
Screenshot: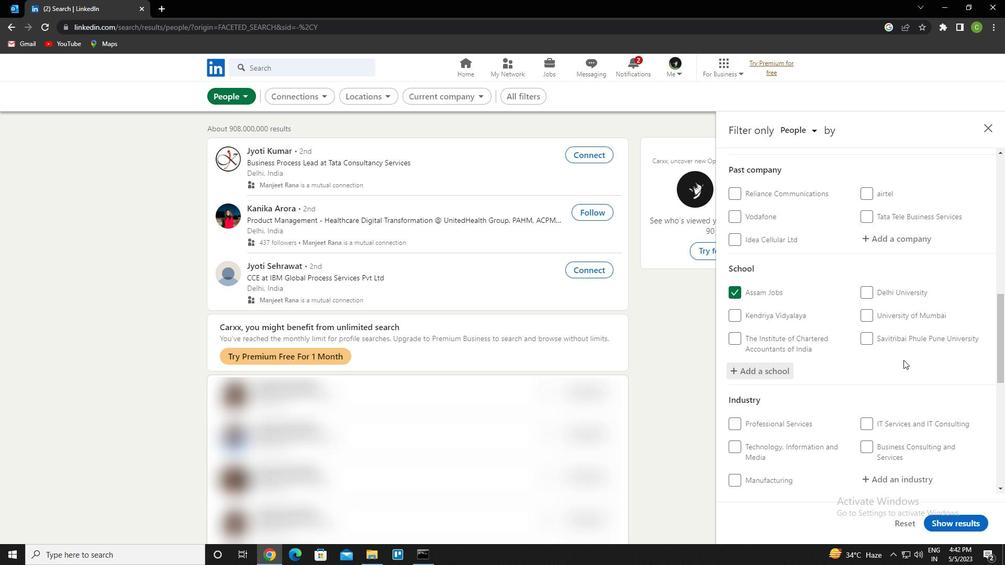 
Action: Mouse scrolled (904, 359) with delta (0, 0)
Screenshot: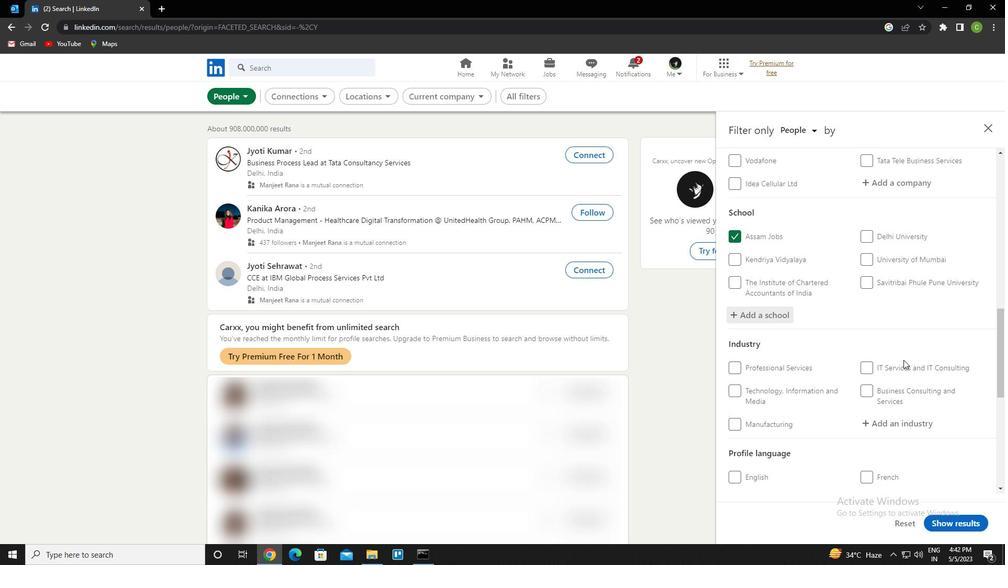 
Action: Mouse moved to (900, 337)
Screenshot: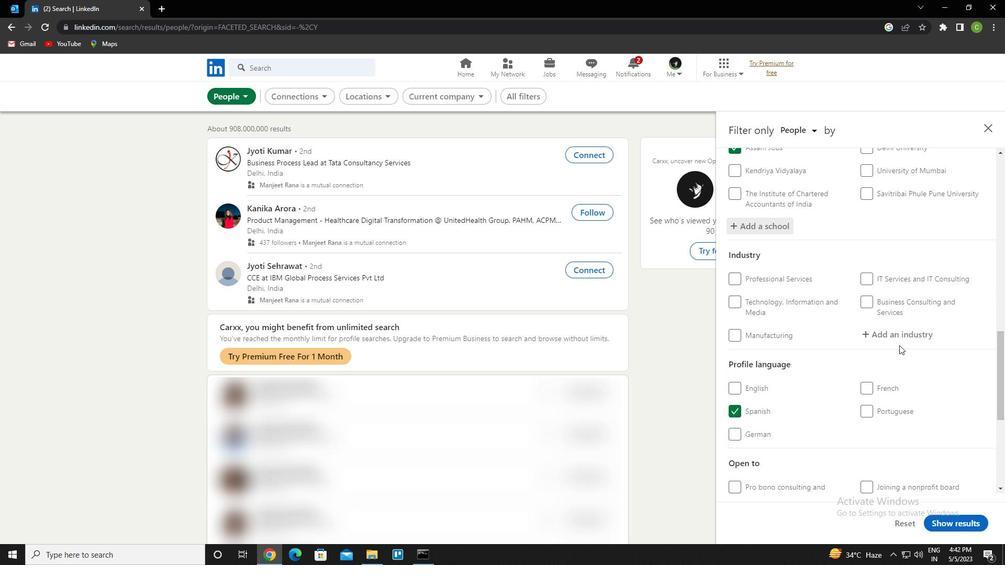 
Action: Mouse pressed left at (900, 337)
Screenshot: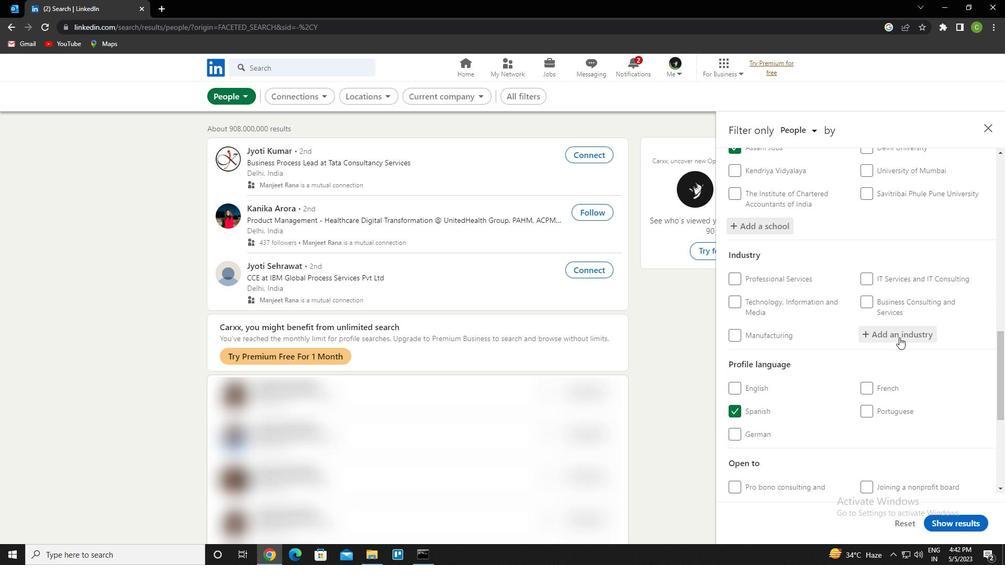 
Action: Key pressed <Key.caps_lock>n<Key.caps_lock>ursing<Key.space>homes<Key.space>and<Key.space>residential<Key.space>care<Key.space>failities<Key.backspace><Key.backspace><Key.backspace><Key.backspace><Key.backspace><Key.backspace><Key.backspace>cilities<Key.down><Key.enter><Key.backspace><Key.down><Key.enter>
Screenshot: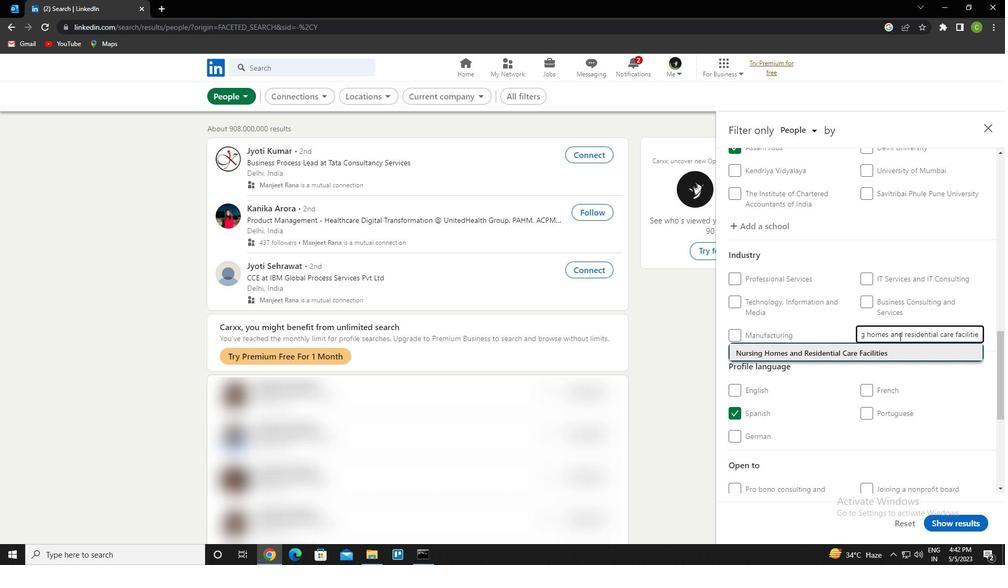 
Action: Mouse scrolled (900, 337) with delta (0, 0)
Screenshot: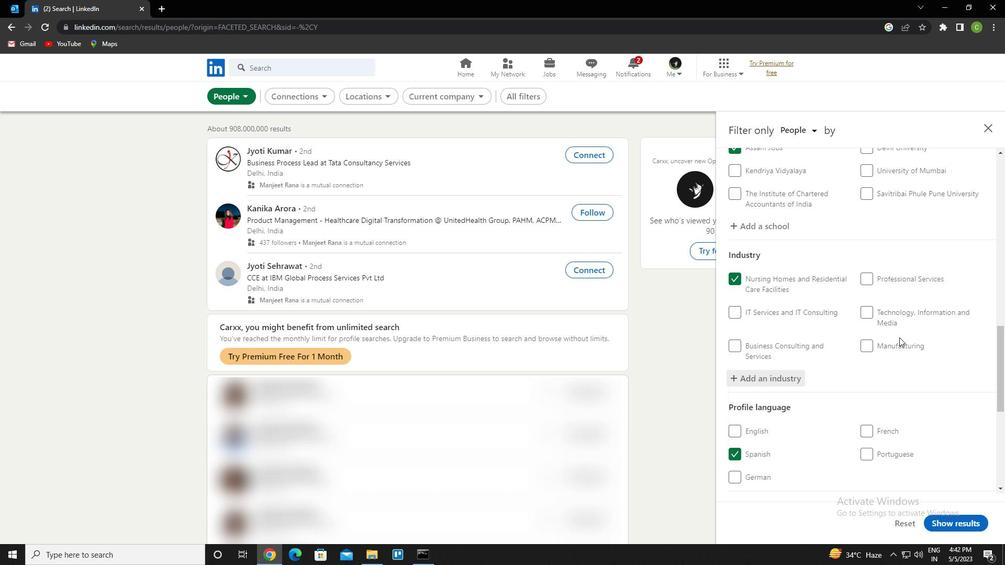 
Action: Mouse scrolled (900, 337) with delta (0, 0)
Screenshot: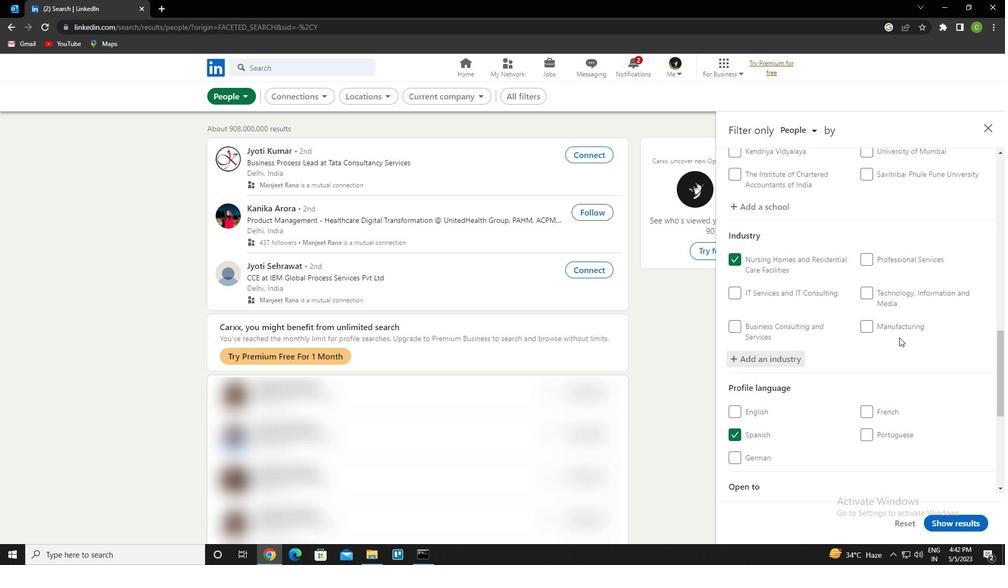 
Action: Mouse moved to (899, 337)
Screenshot: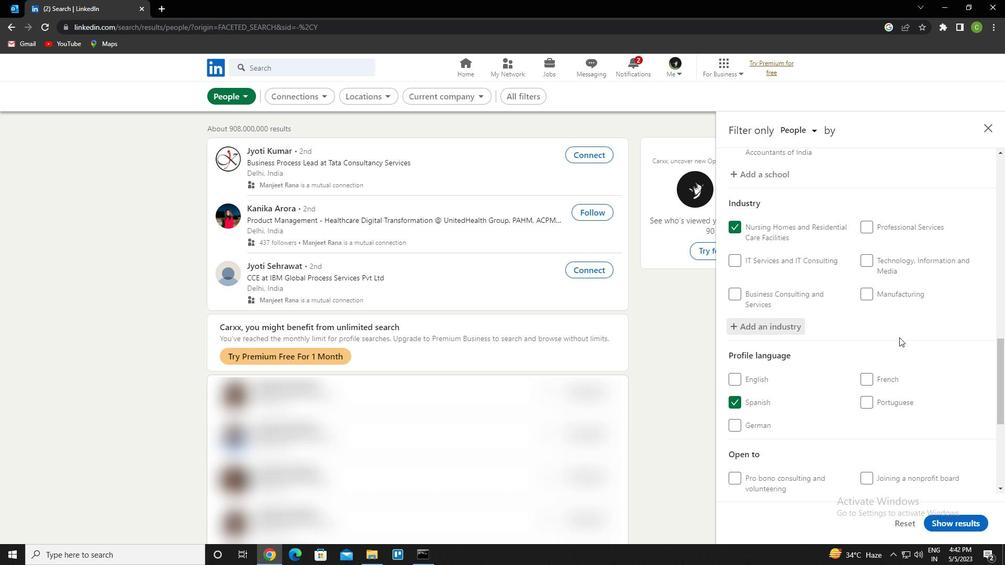 
Action: Mouse scrolled (899, 336) with delta (0, 0)
Screenshot: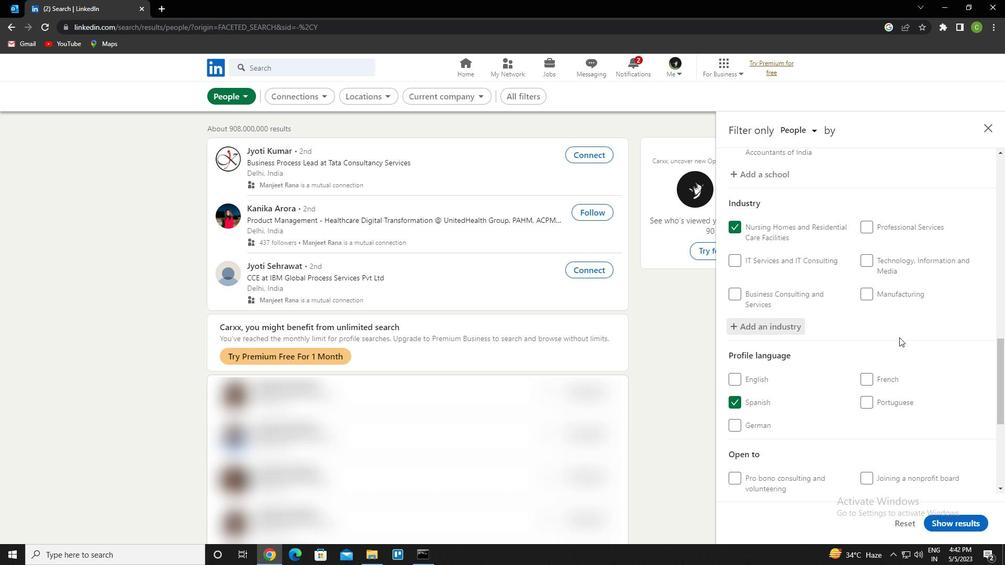 
Action: Mouse moved to (895, 338)
Screenshot: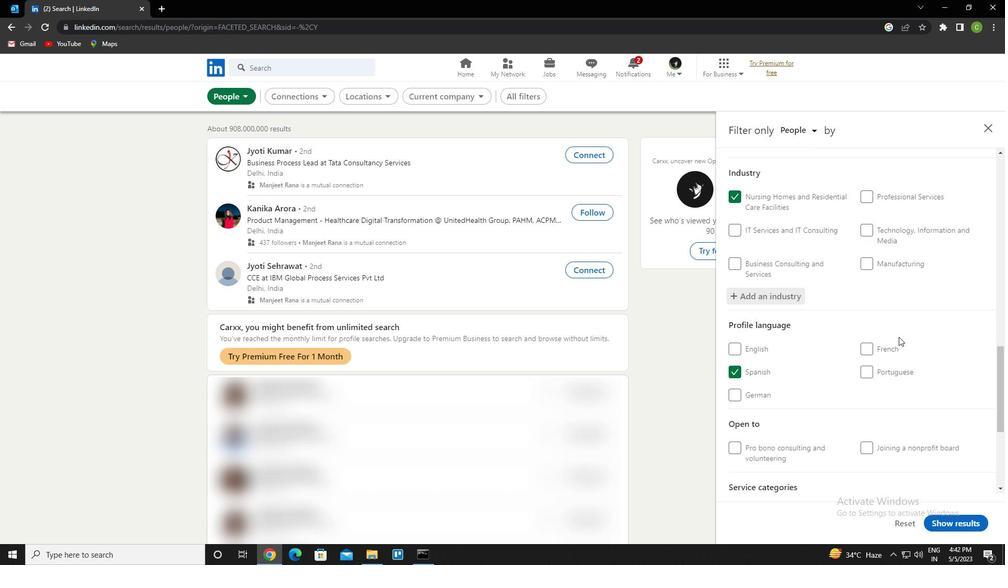 
Action: Mouse scrolled (895, 337) with delta (0, 0)
Screenshot: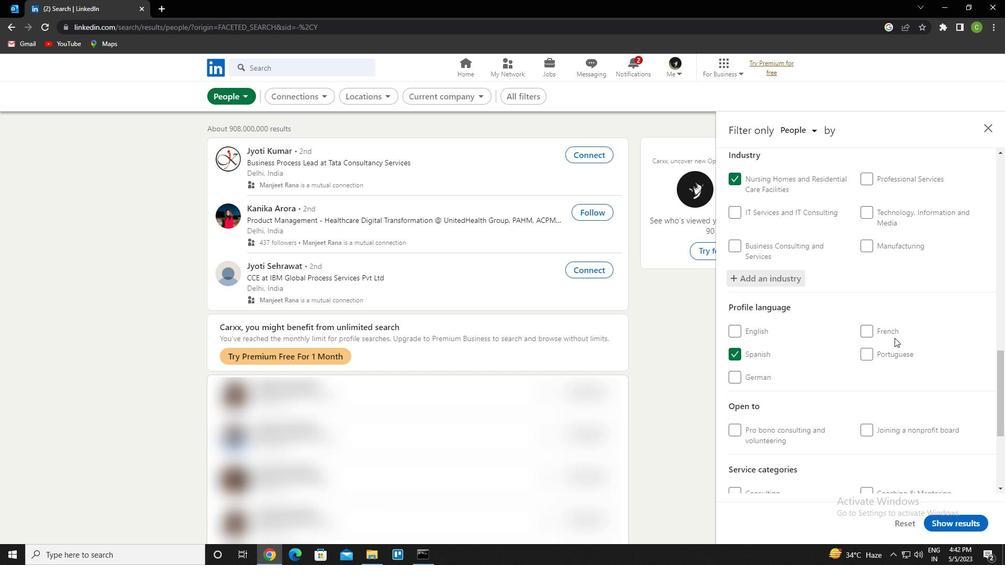 
Action: Mouse moved to (894, 338)
Screenshot: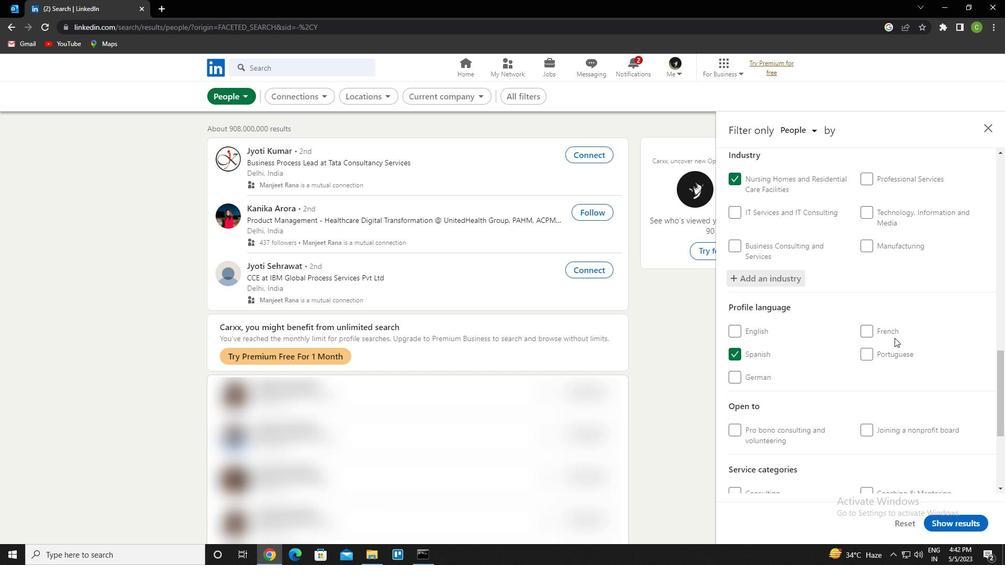 
Action: Mouse scrolled (894, 338) with delta (0, 0)
Screenshot: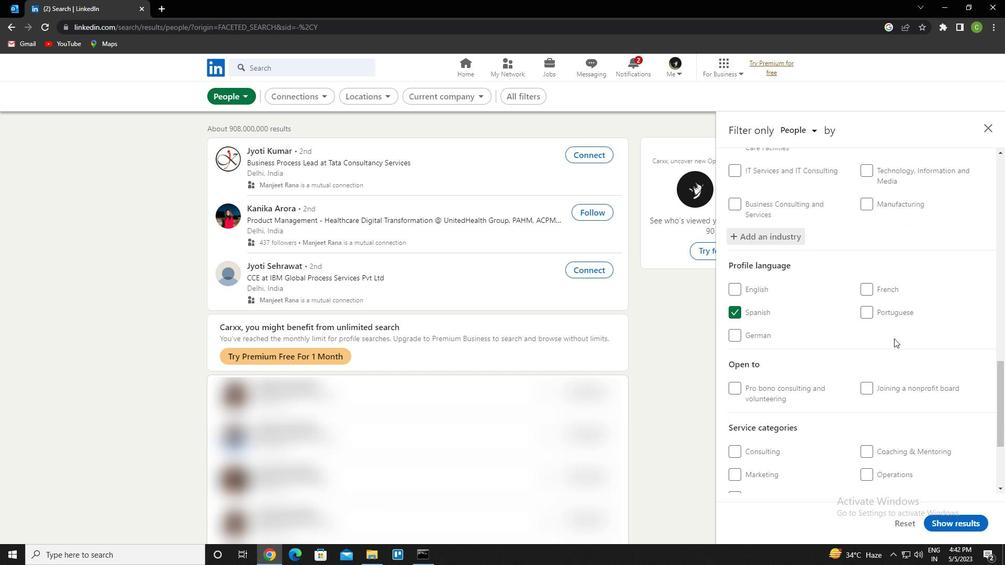 
Action: Mouse moved to (901, 374)
Screenshot: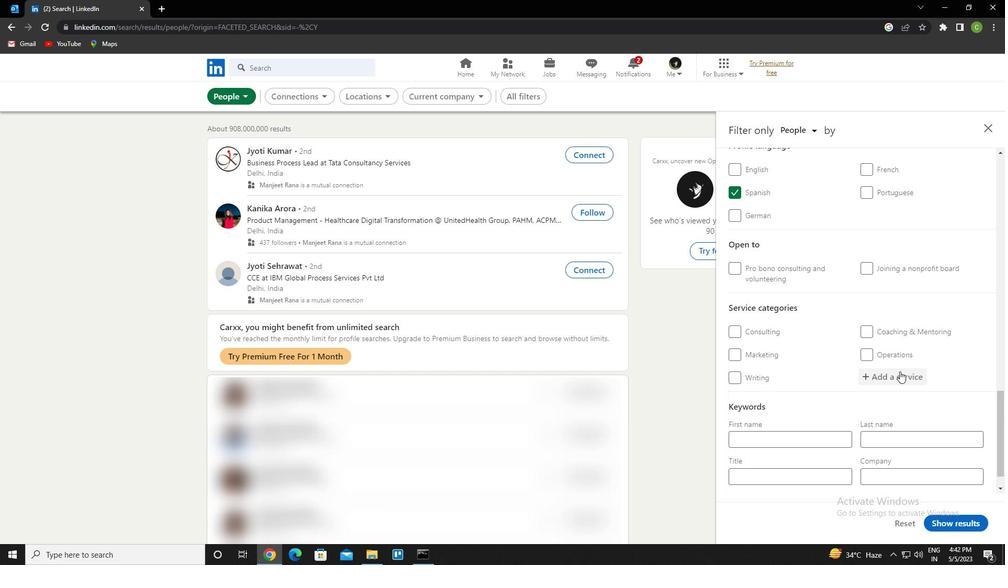 
Action: Mouse scrolled (901, 374) with delta (0, 0)
Screenshot: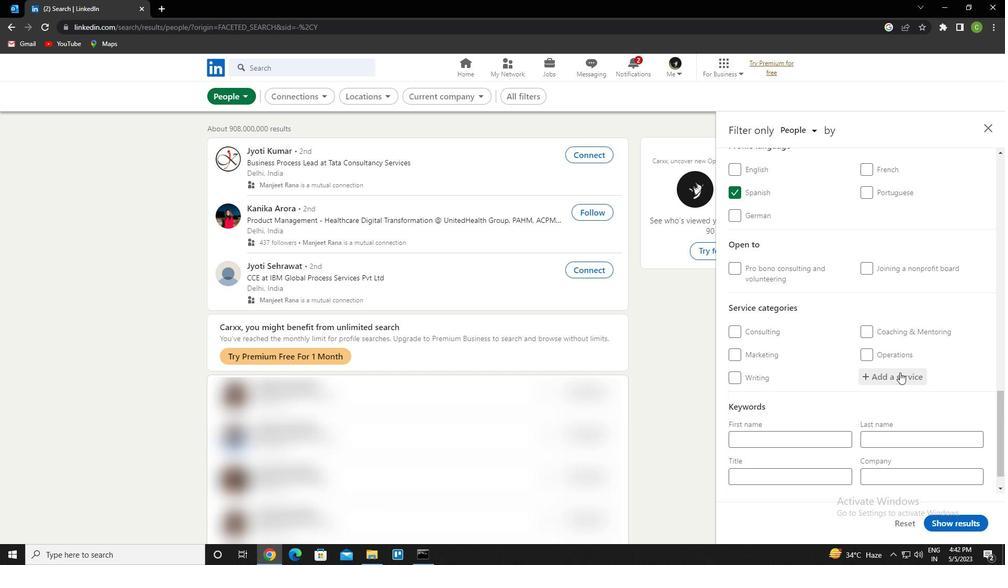 
Action: Mouse moved to (901, 343)
Screenshot: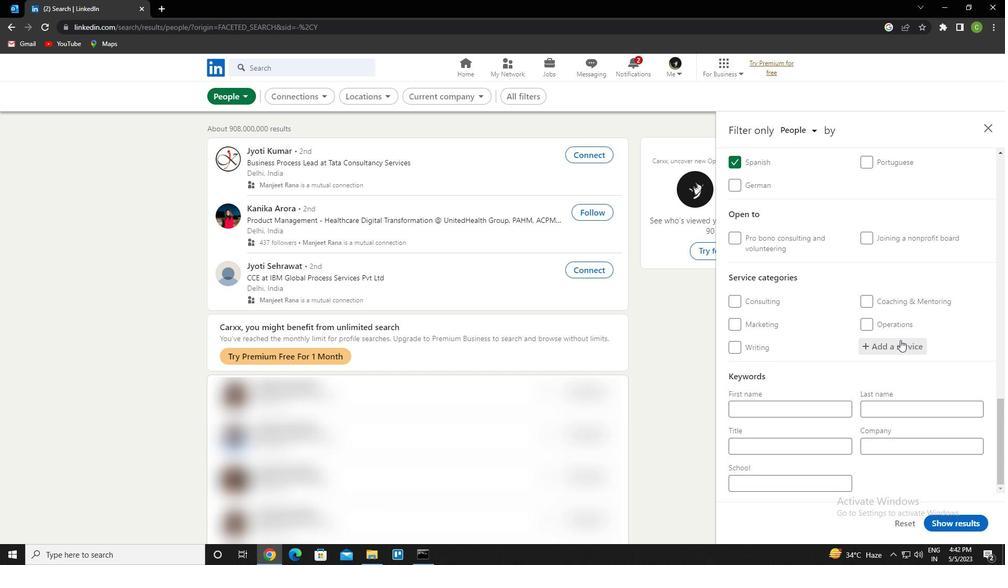 
Action: Mouse pressed left at (901, 343)
Screenshot: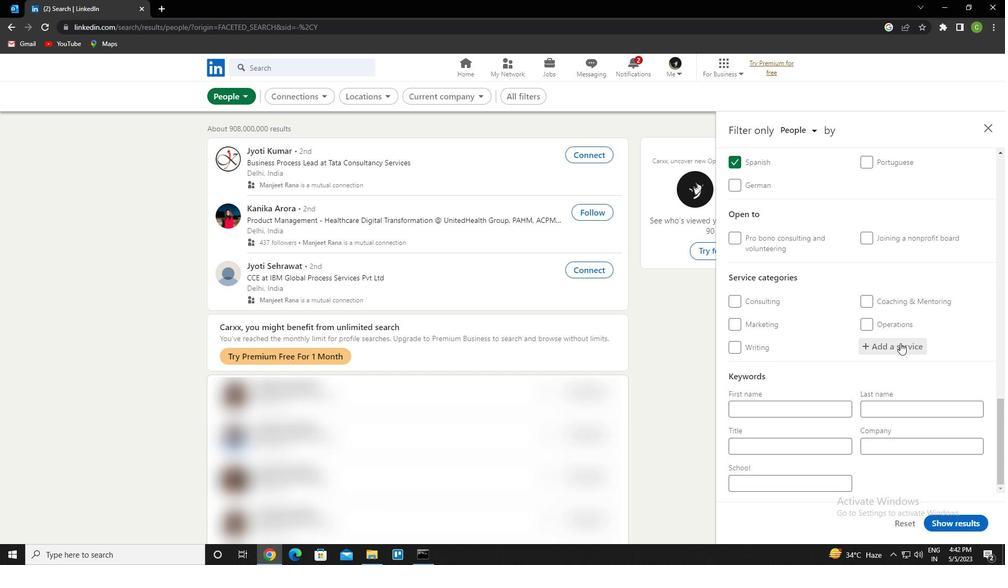
Action: Key pressed <Key.caps_lock>c<Key.caps_lock>oaching<Key.down><Key.up><Key.down><Key.enter>
Screenshot: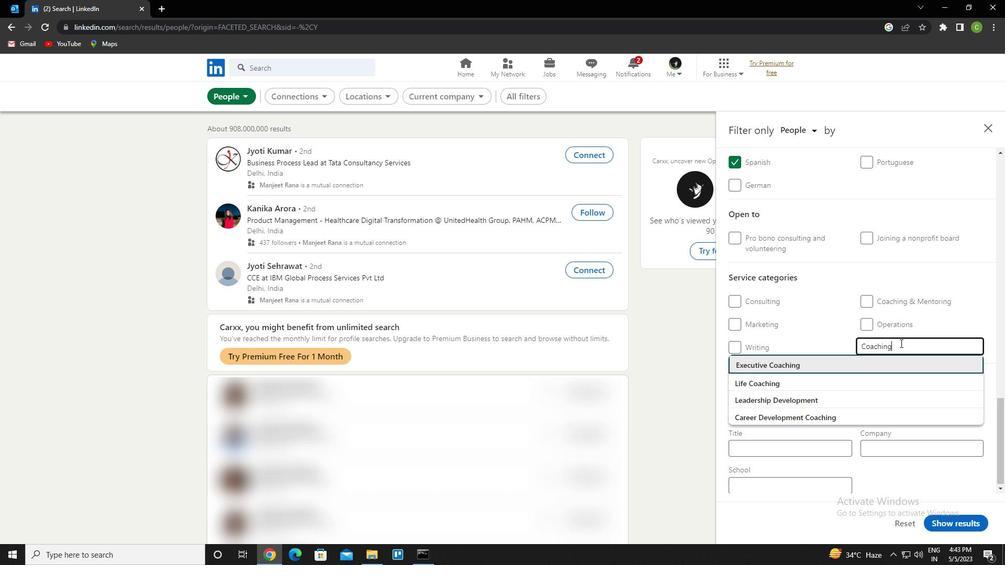 
Action: Mouse scrolled (901, 343) with delta (0, 0)
Screenshot: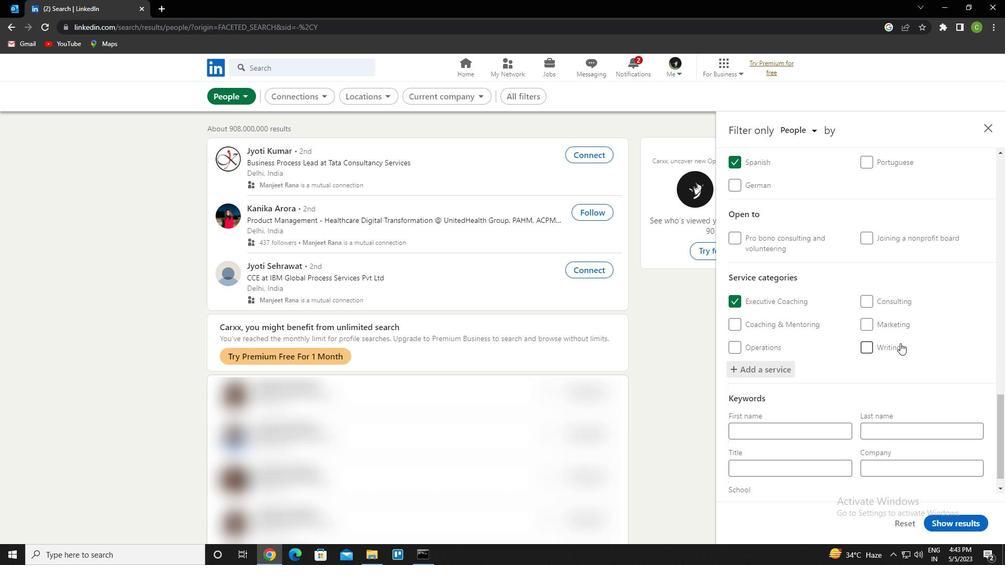 
Action: Mouse scrolled (901, 343) with delta (0, 0)
Screenshot: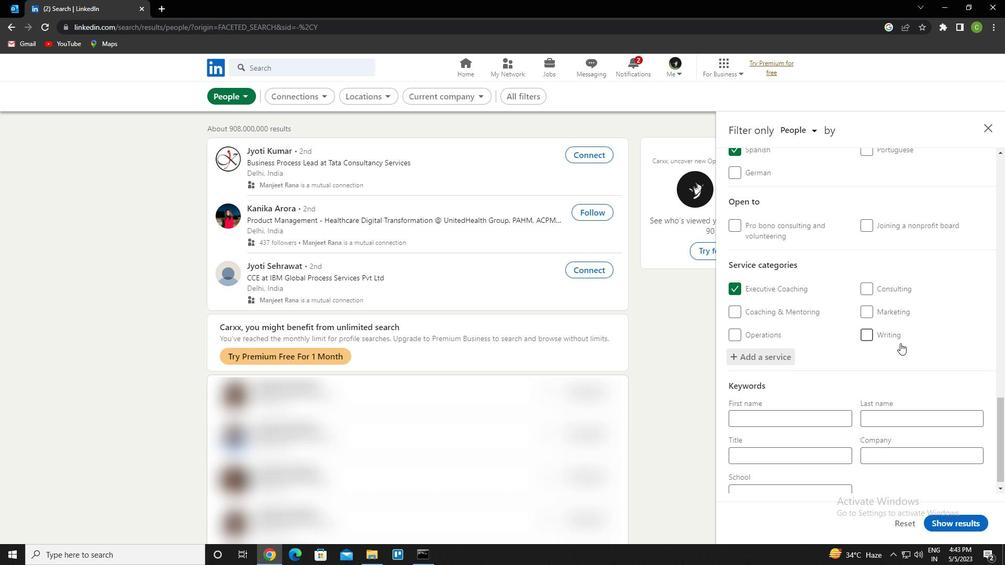 
Action: Mouse scrolled (901, 343) with delta (0, 0)
Screenshot: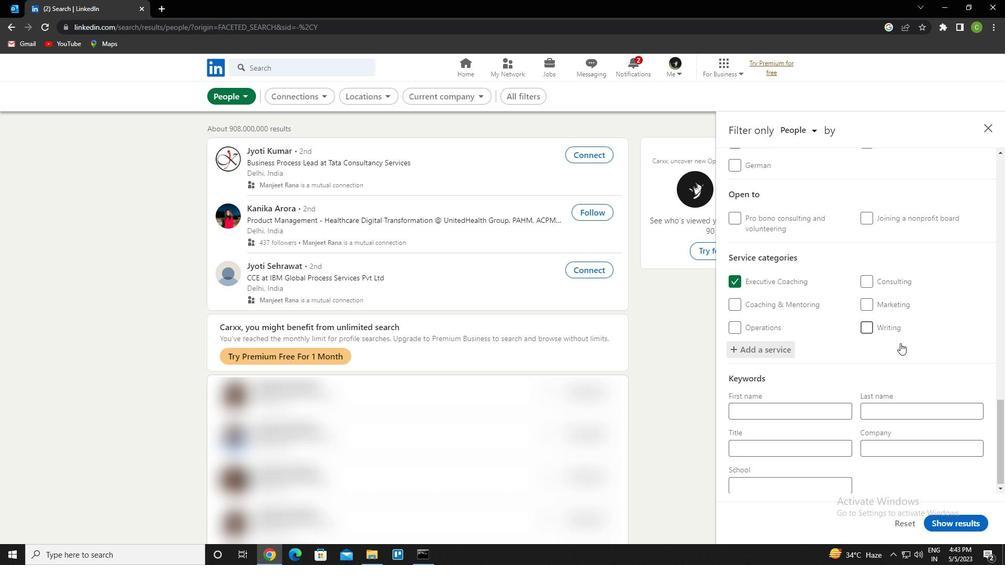 
Action: Mouse moved to (813, 449)
Screenshot: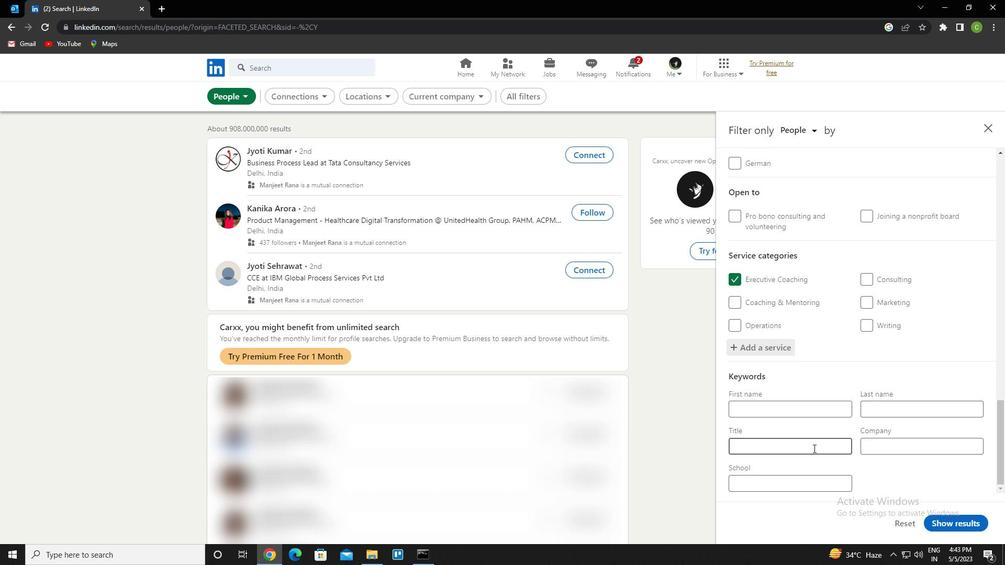 
Action: Mouse pressed left at (813, 449)
Screenshot: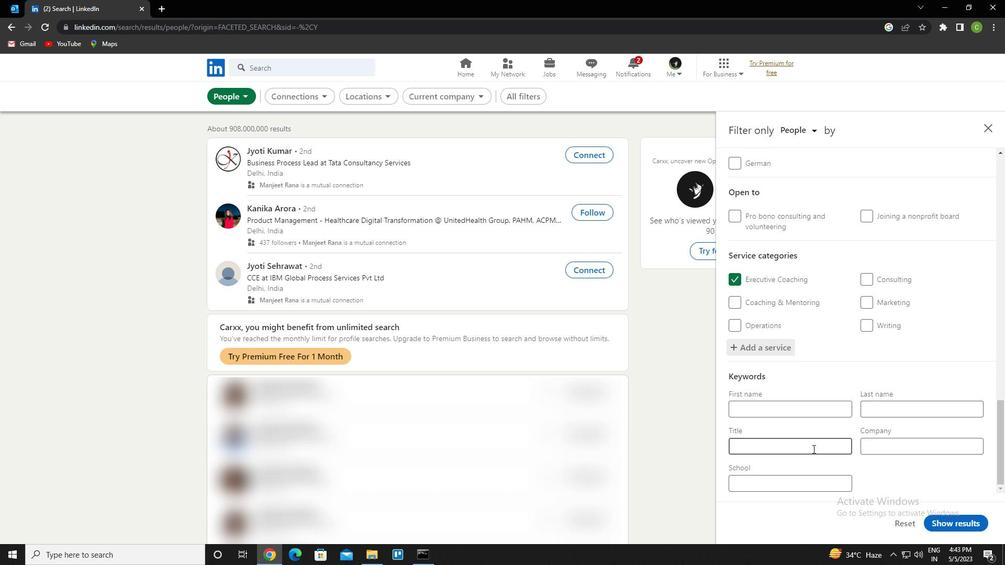 
Action: Key pressed <Key.caps_lock>b<Key.caps_lock>eautician
Screenshot: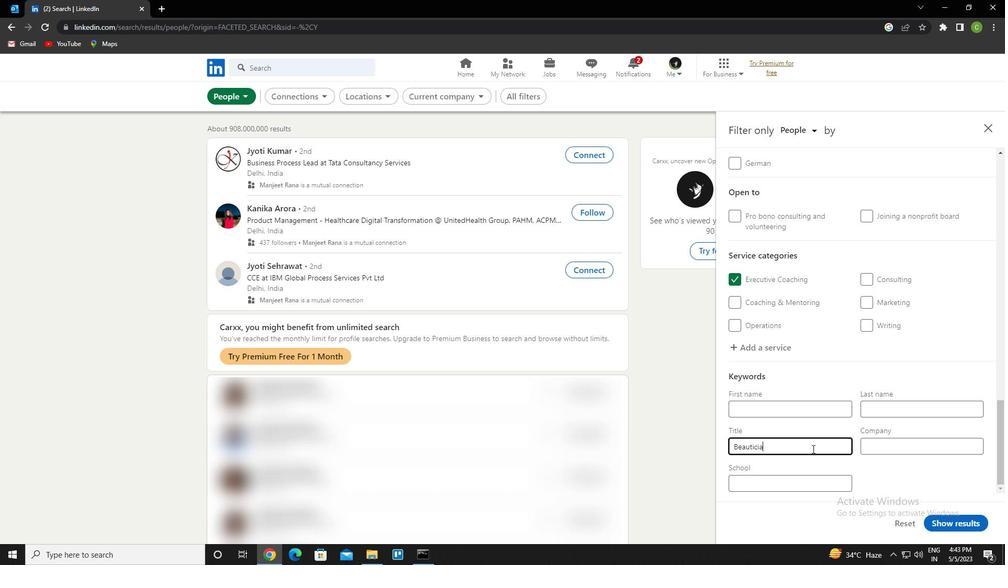 
Action: Mouse moved to (945, 518)
Screenshot: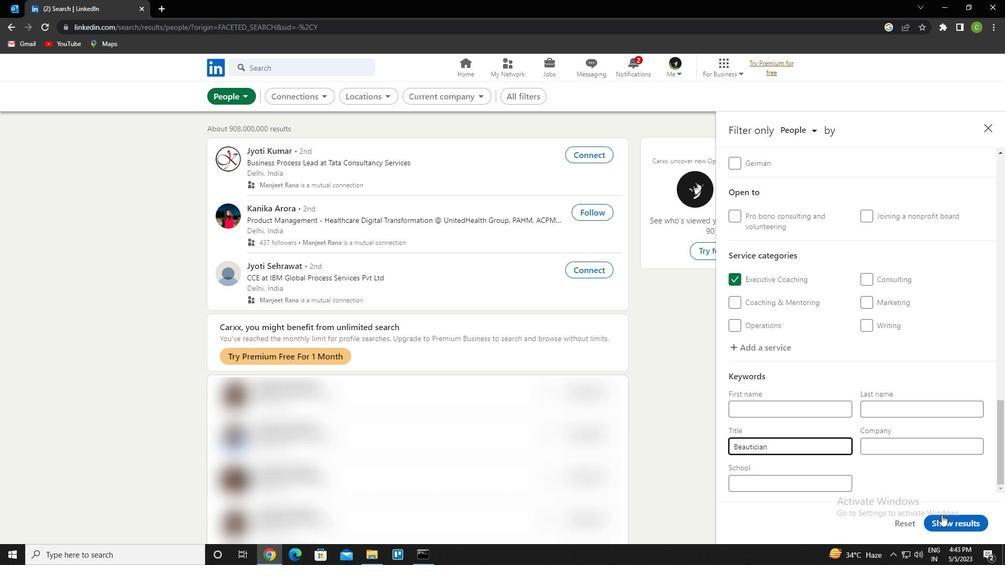 
Action: Mouse pressed left at (945, 518)
Screenshot: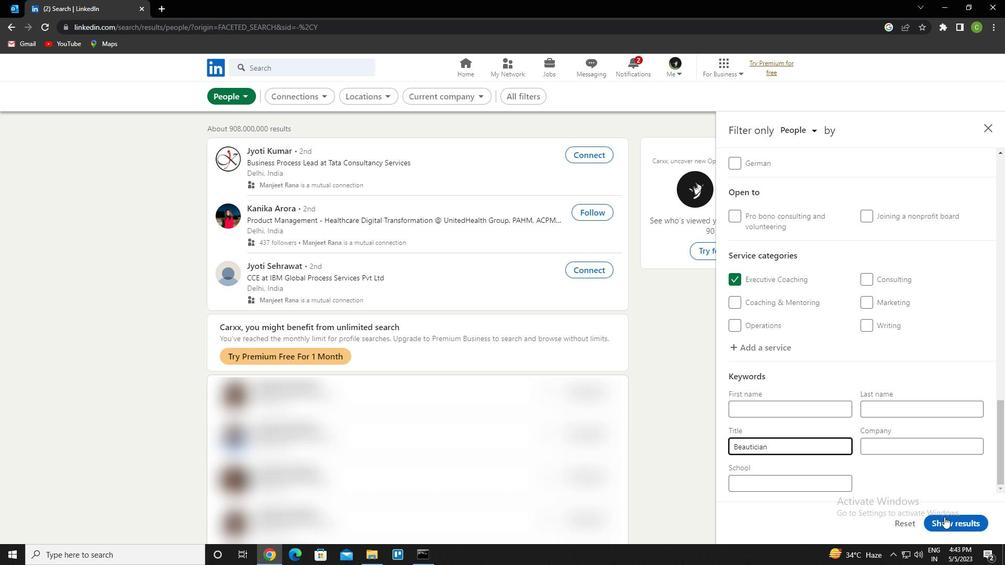 
Action: Mouse moved to (564, 475)
Screenshot: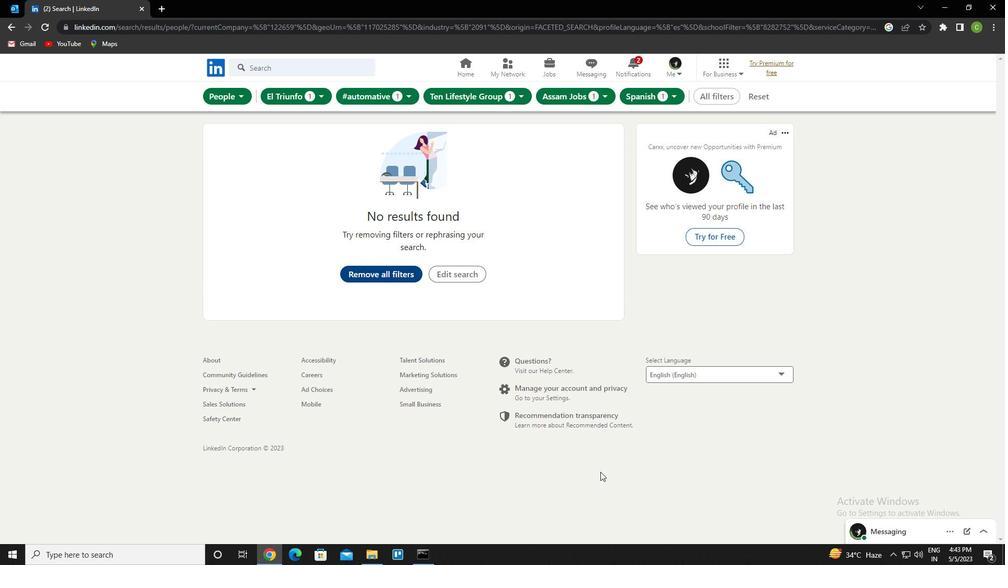 
